 Task: Look for space in Cinque Terre from 13th august 2023 to 30th august 2023 for 2 adults, 1 child in price range Rs.20000 to Rs.28000. Place can be entire place or private room with 1  bedroom having 2 beds and 1 bathroom. Property type can be flat. Amenities needed are: wifi, pool, breakfast. Booking option can be shelf check-in. Required host language is English.
Action: Mouse moved to (439, 484)
Screenshot: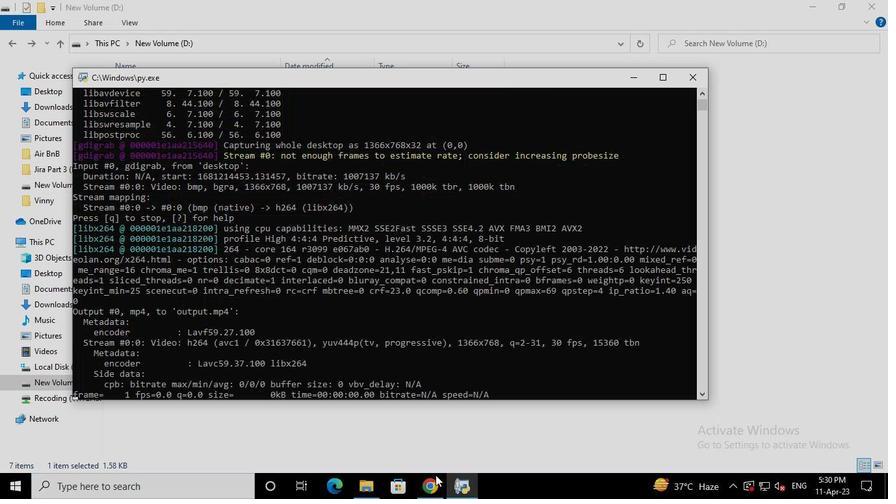 
Action: Mouse pressed left at (439, 484)
Screenshot: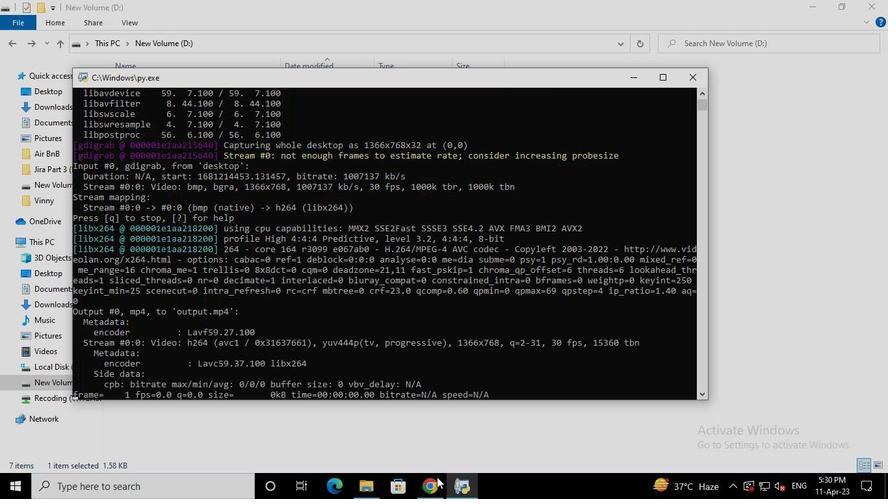 
Action: Mouse moved to (355, 119)
Screenshot: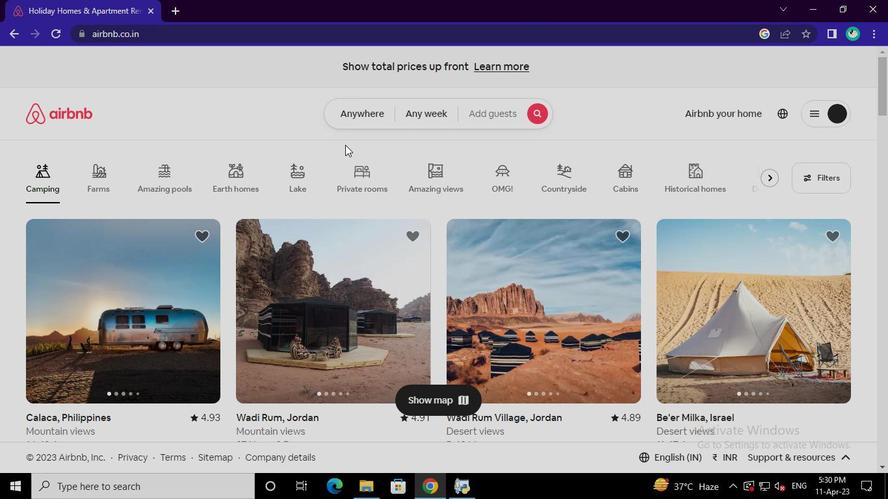 
Action: Mouse pressed left at (355, 119)
Screenshot: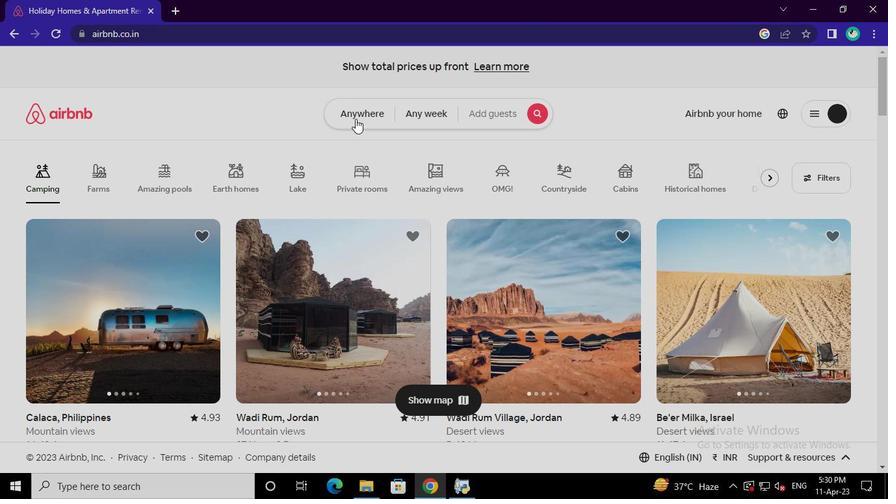 
Action: Mouse moved to (234, 165)
Screenshot: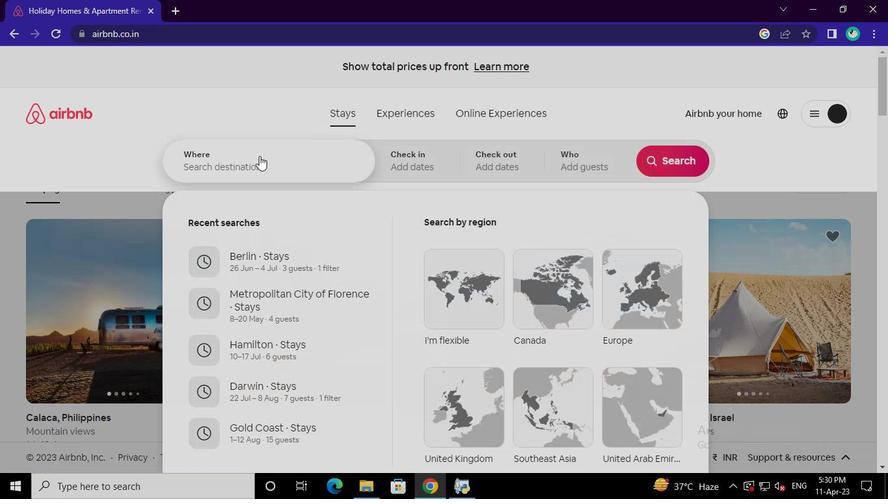 
Action: Mouse pressed left at (234, 165)
Screenshot: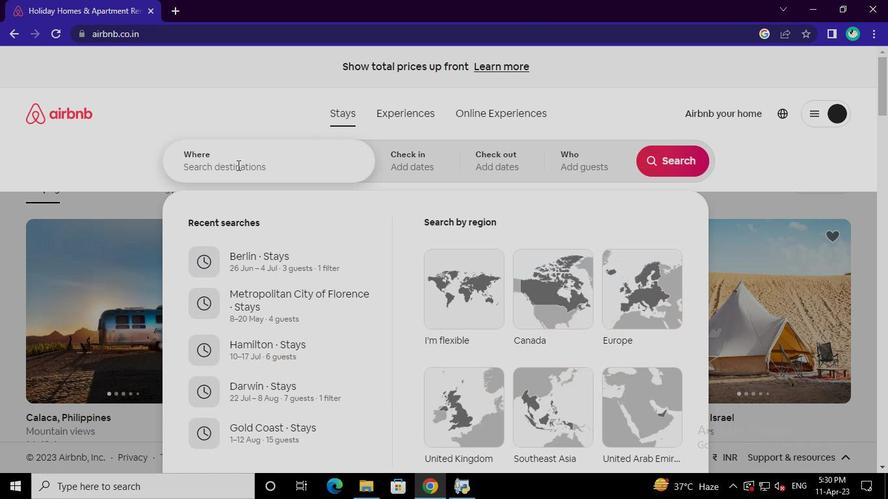 
Action: Keyboard c
Screenshot: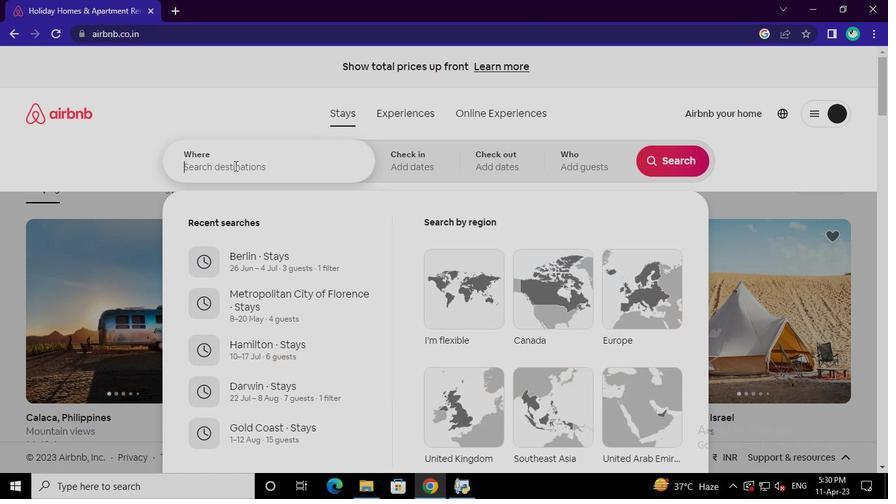 
Action: Keyboard i
Screenshot: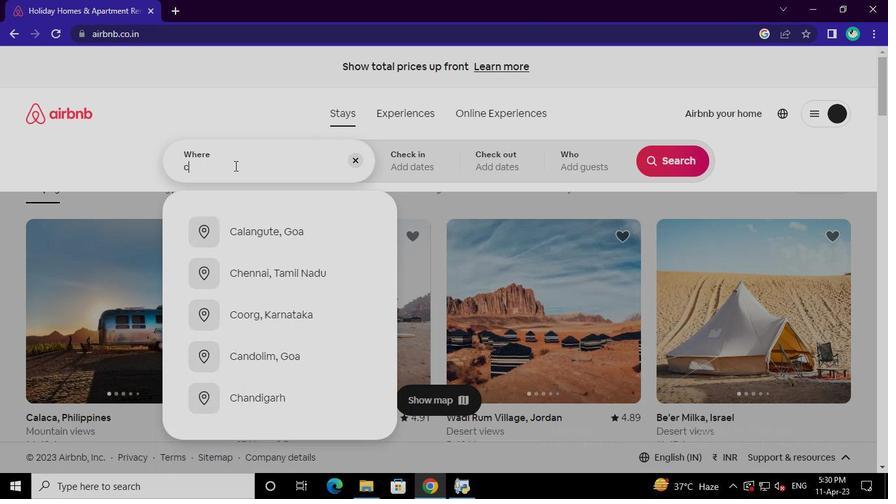 
Action: Keyboard n
Screenshot: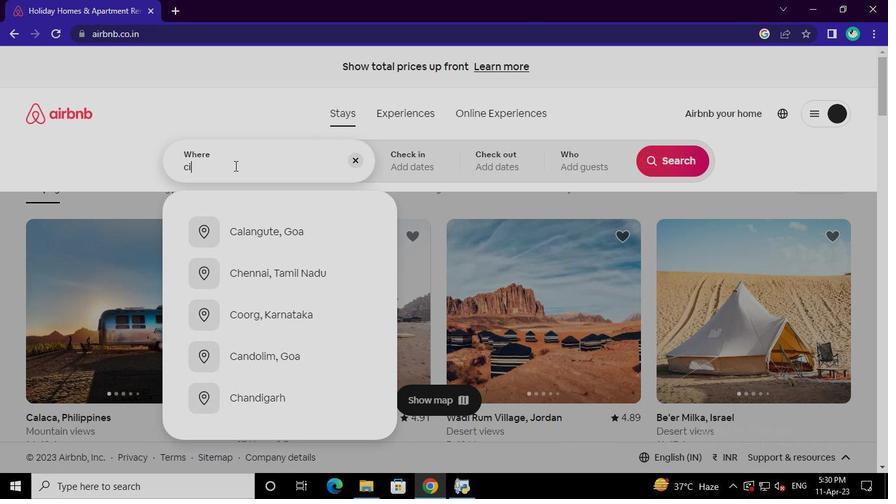 
Action: Keyboard q
Screenshot: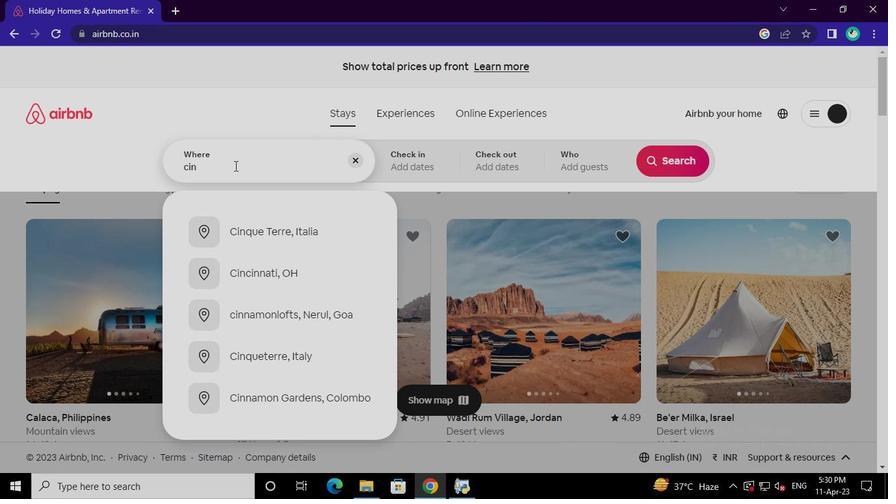 
Action: Keyboard u
Screenshot: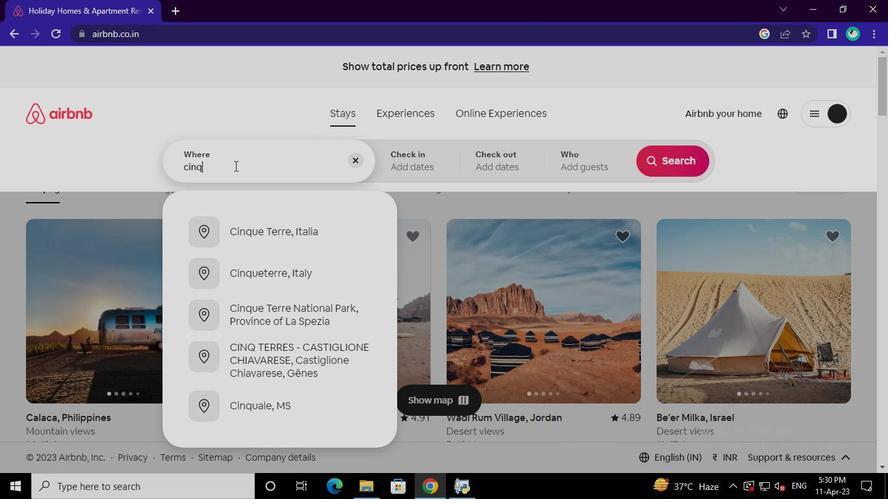 
Action: Keyboard e
Screenshot: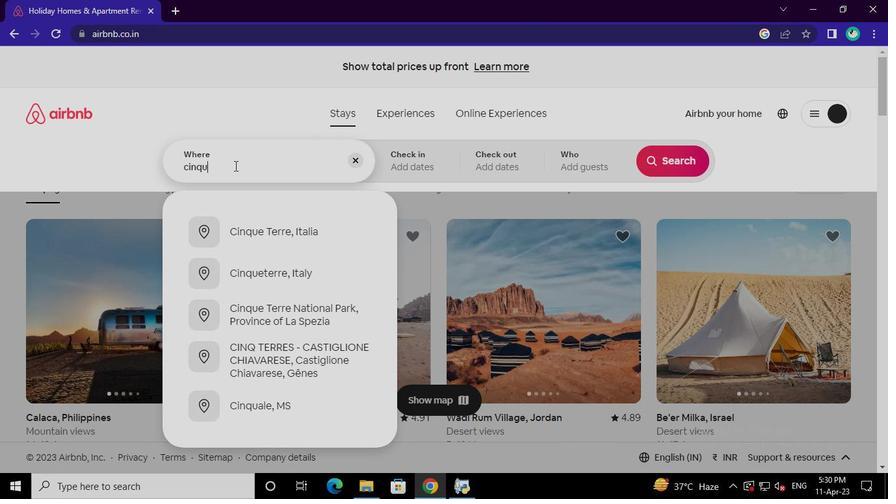 
Action: Mouse moved to (245, 226)
Screenshot: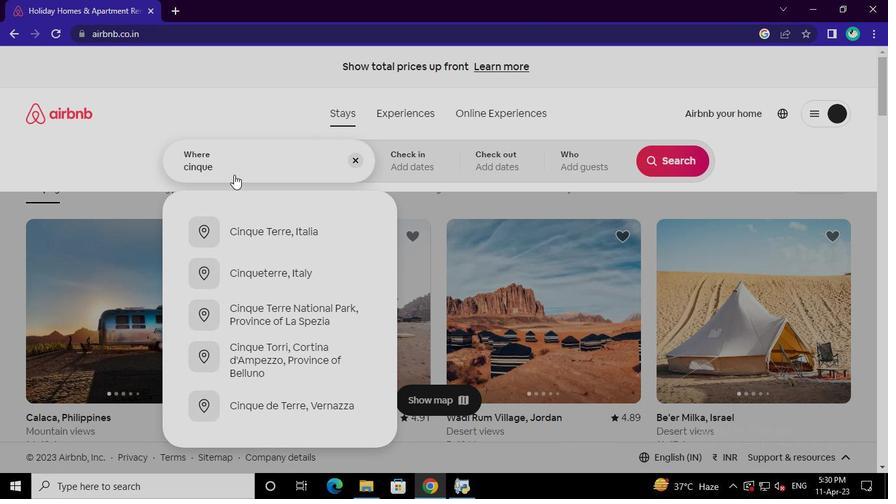 
Action: Mouse pressed left at (245, 226)
Screenshot: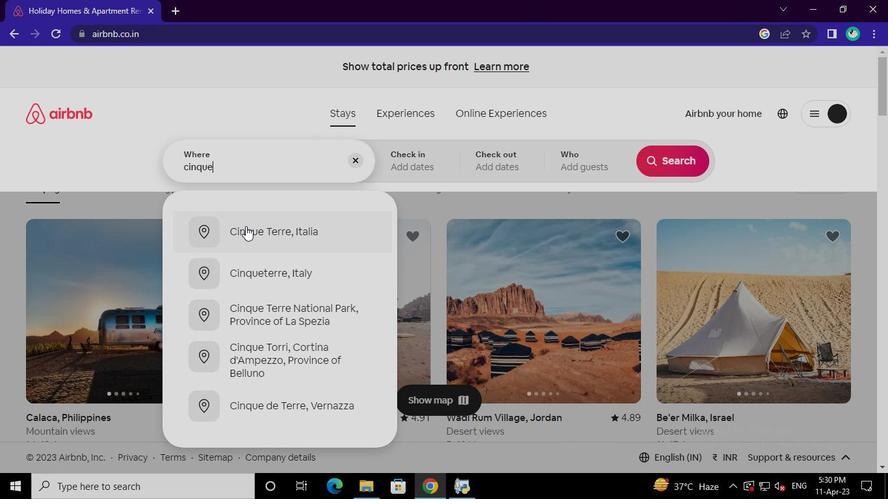 
Action: Mouse moved to (666, 266)
Screenshot: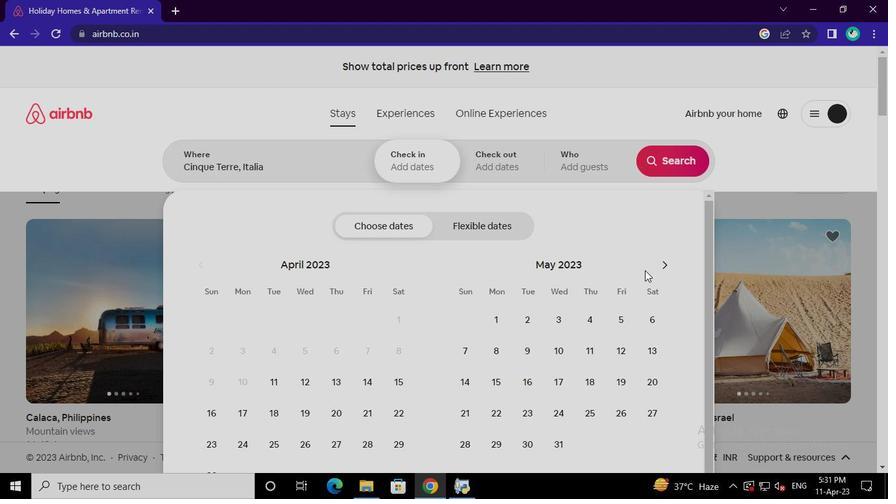 
Action: Mouse pressed left at (666, 266)
Screenshot: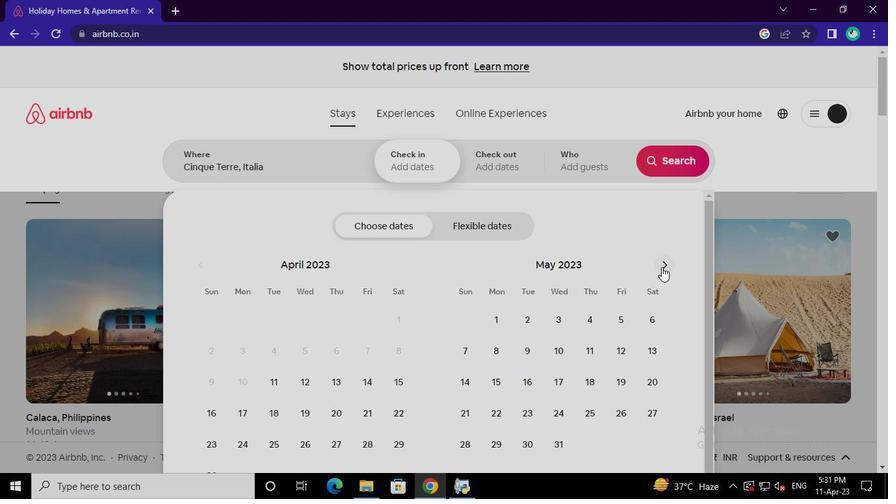 
Action: Mouse pressed left at (666, 266)
Screenshot: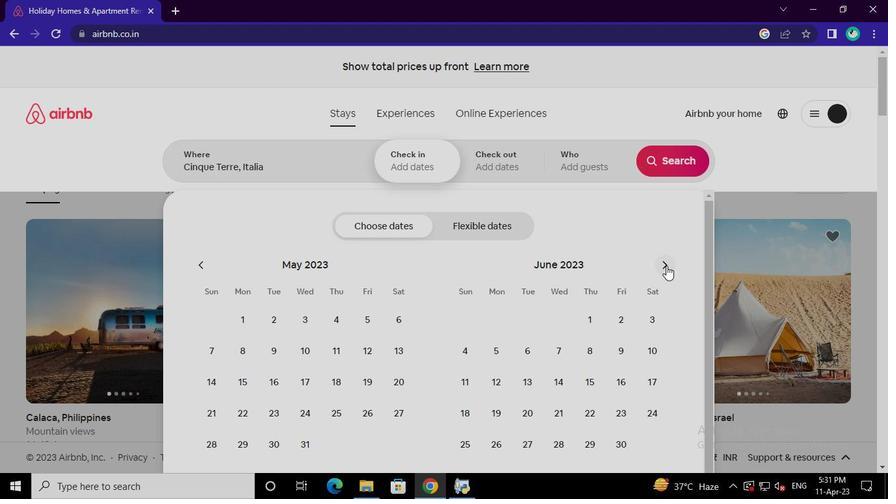 
Action: Mouse pressed left at (666, 266)
Screenshot: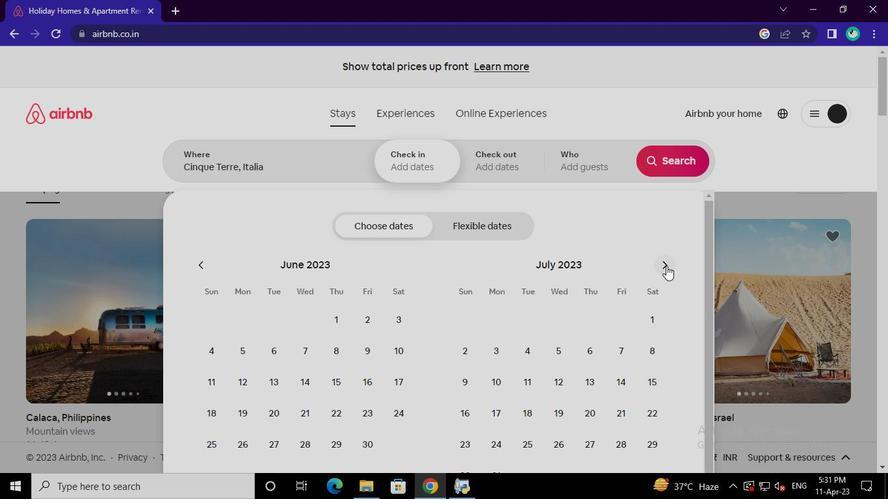 
Action: Mouse moved to (473, 381)
Screenshot: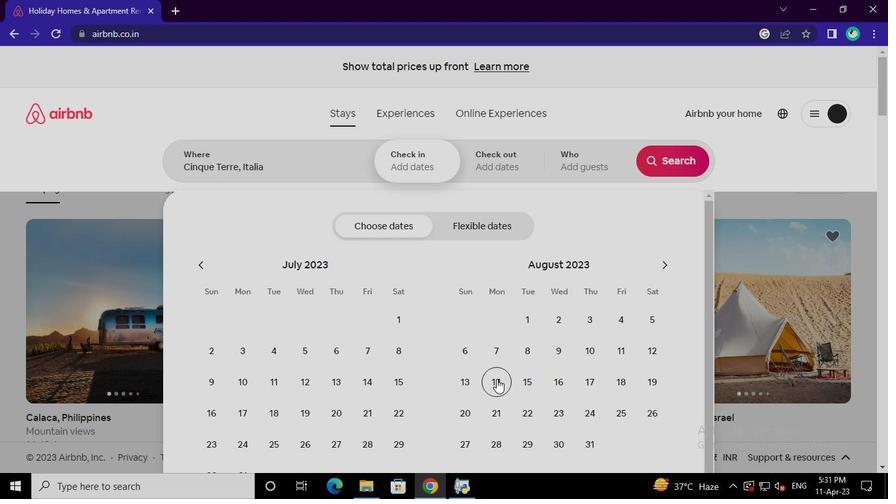 
Action: Mouse pressed left at (473, 381)
Screenshot: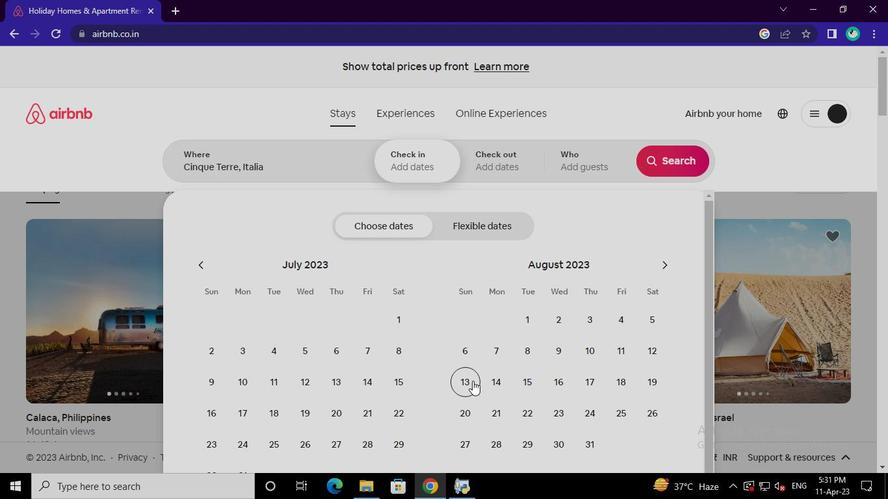 
Action: Mouse moved to (558, 443)
Screenshot: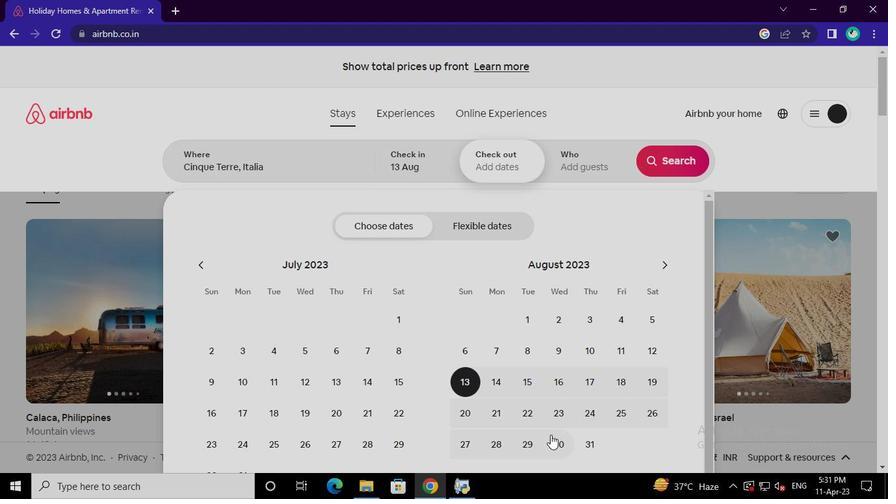 
Action: Mouse pressed left at (558, 443)
Screenshot: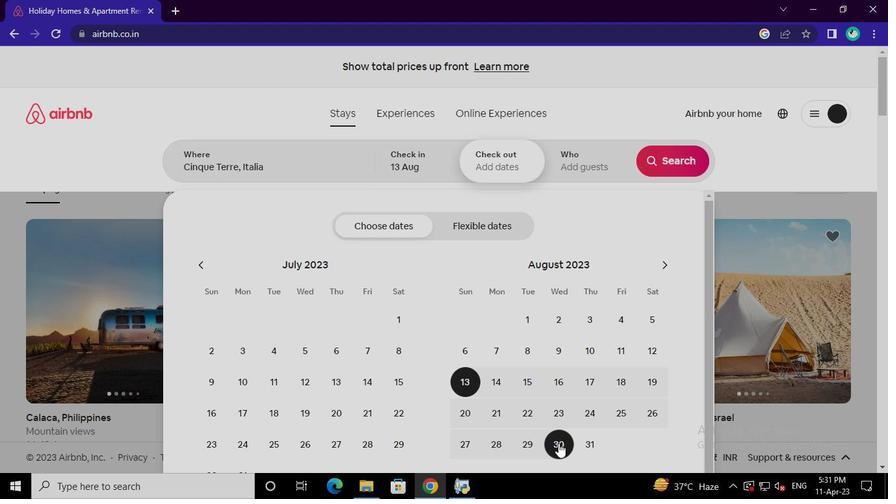 
Action: Mouse moved to (599, 171)
Screenshot: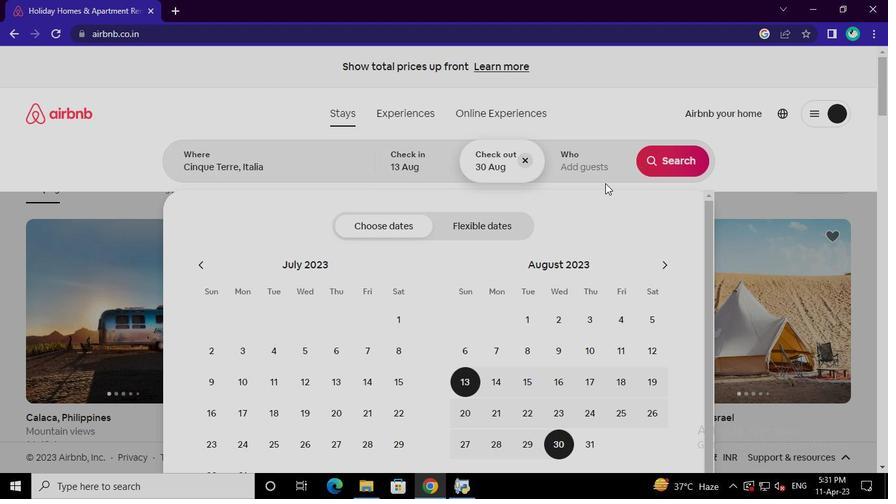 
Action: Mouse pressed left at (599, 171)
Screenshot: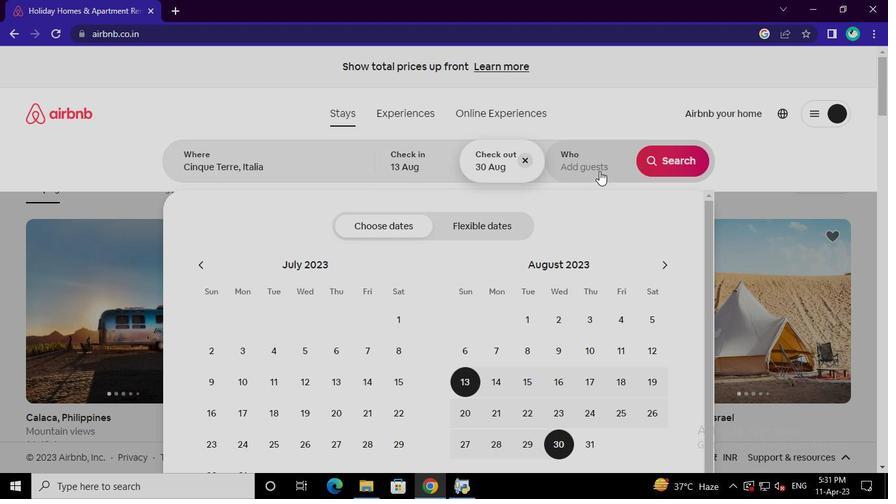
Action: Mouse moved to (677, 227)
Screenshot: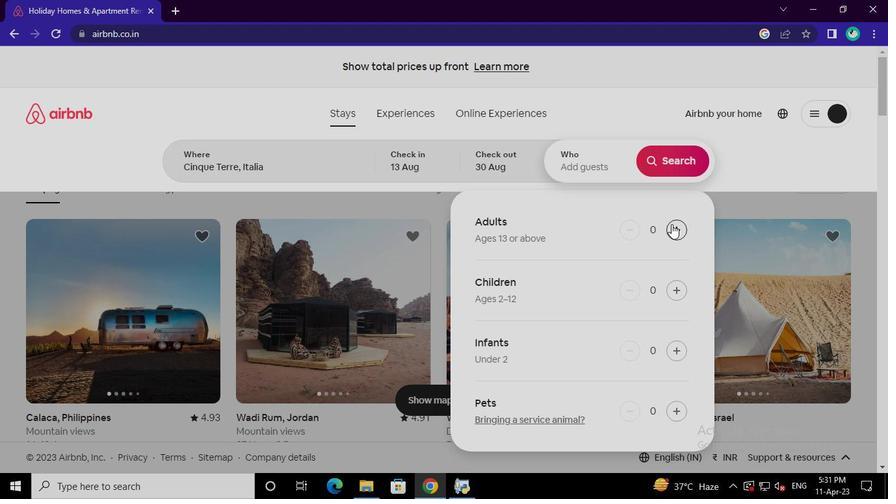 
Action: Mouse pressed left at (677, 227)
Screenshot: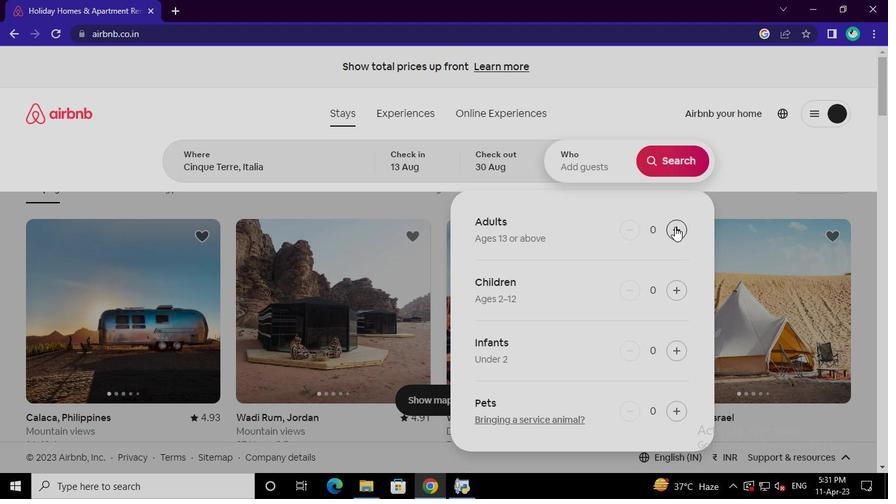 
Action: Mouse pressed left at (677, 227)
Screenshot: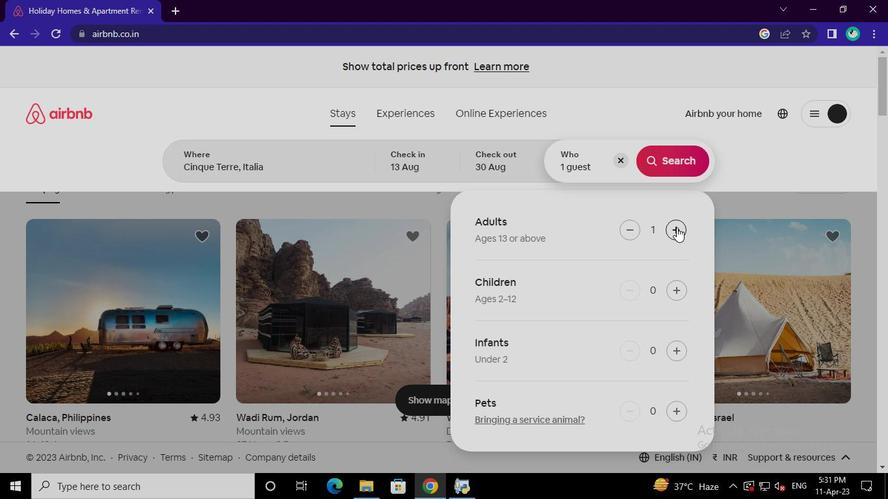 
Action: Mouse moved to (674, 292)
Screenshot: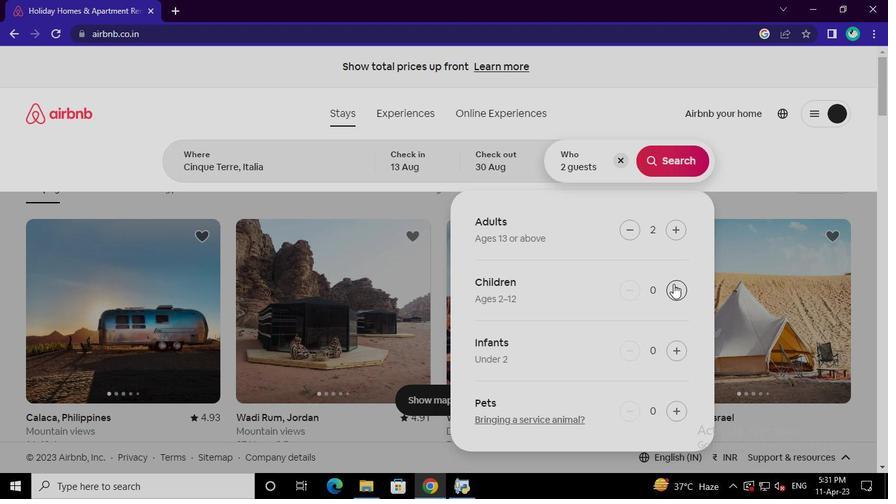 
Action: Mouse pressed left at (674, 292)
Screenshot: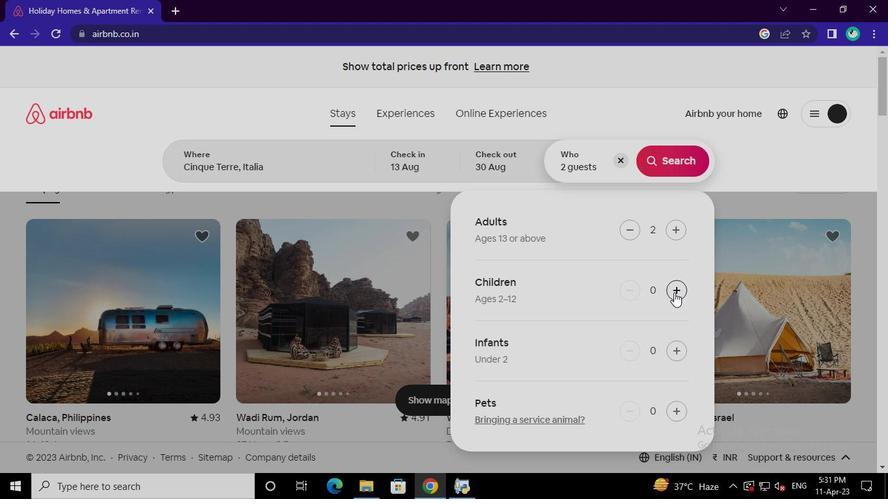 
Action: Mouse moved to (676, 166)
Screenshot: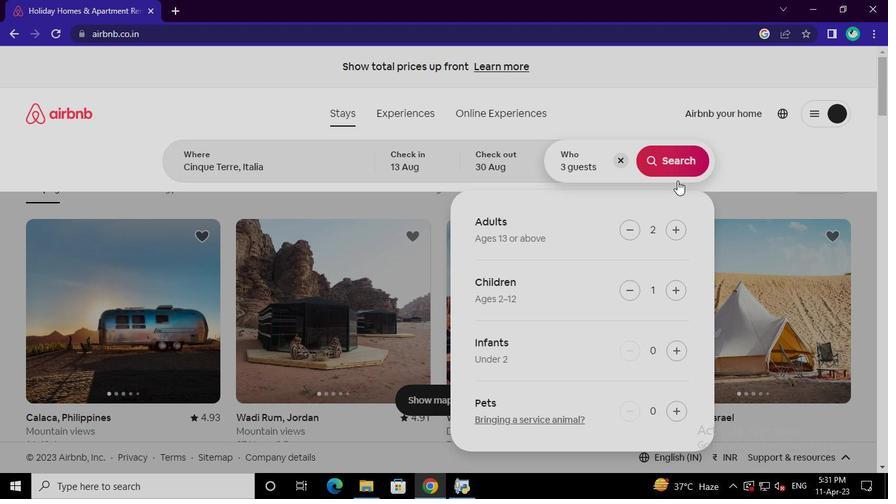 
Action: Mouse pressed left at (676, 166)
Screenshot: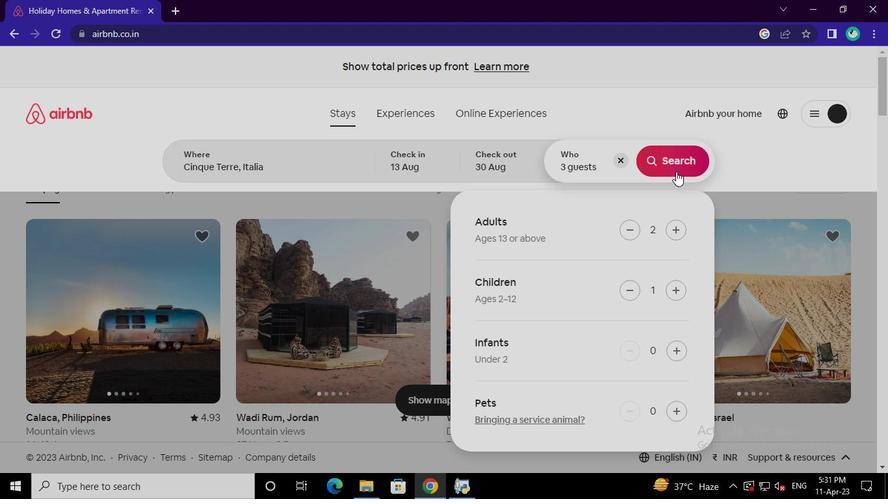 
Action: Mouse moved to (817, 128)
Screenshot: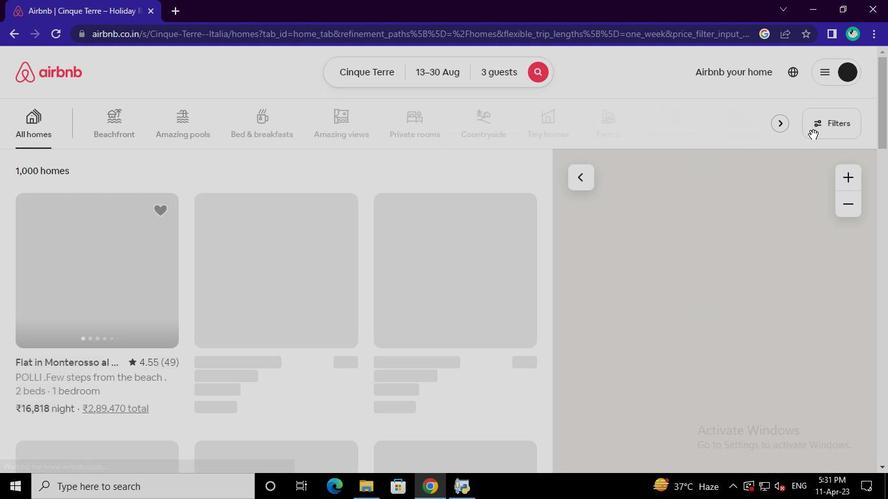 
Action: Mouse pressed left at (817, 128)
Screenshot: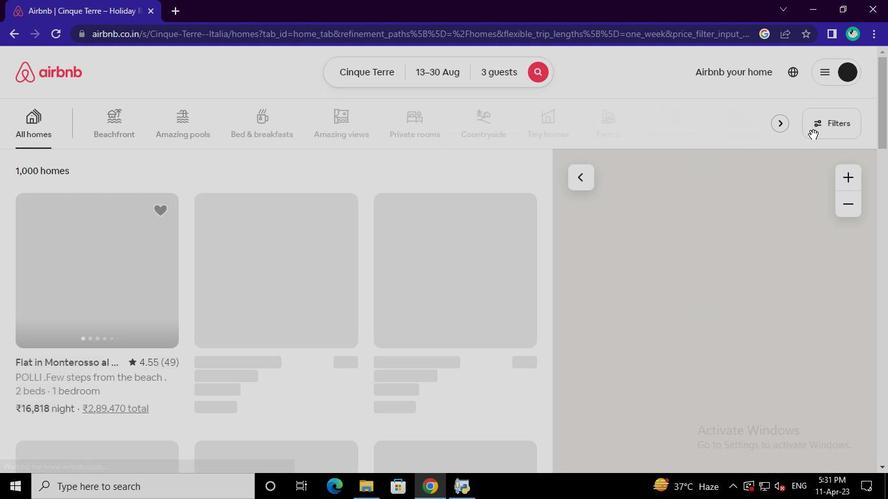 
Action: Mouse moved to (304, 288)
Screenshot: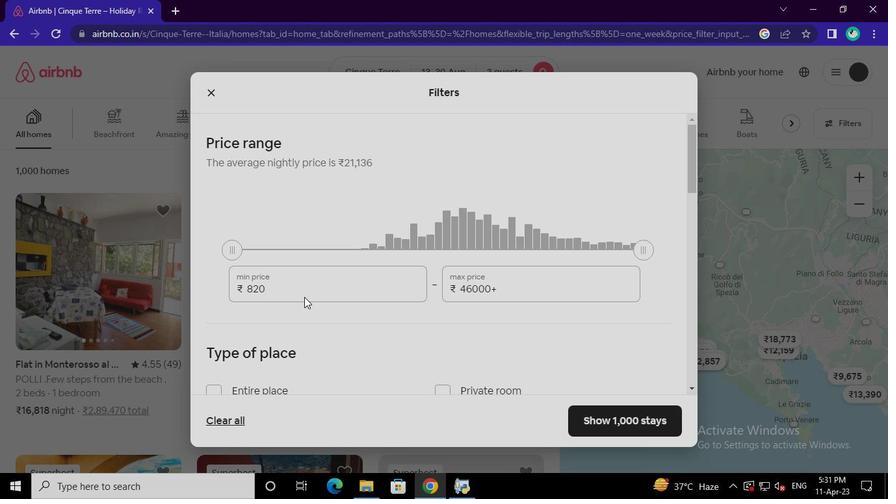 
Action: Mouse pressed left at (304, 288)
Screenshot: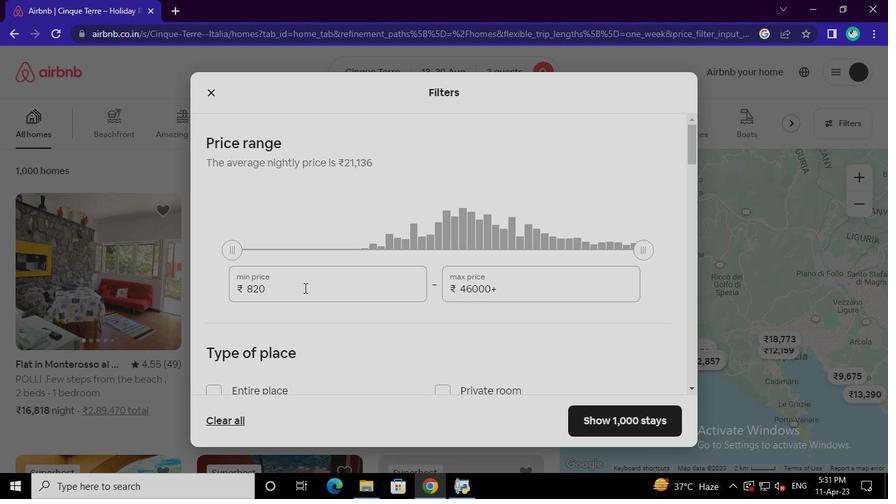 
Action: Keyboard Key.backspace
Screenshot: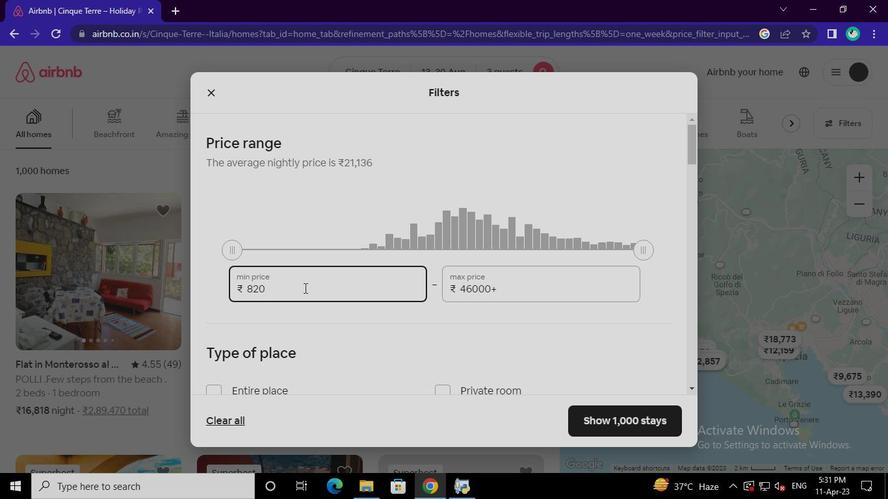 
Action: Keyboard Key.backspace
Screenshot: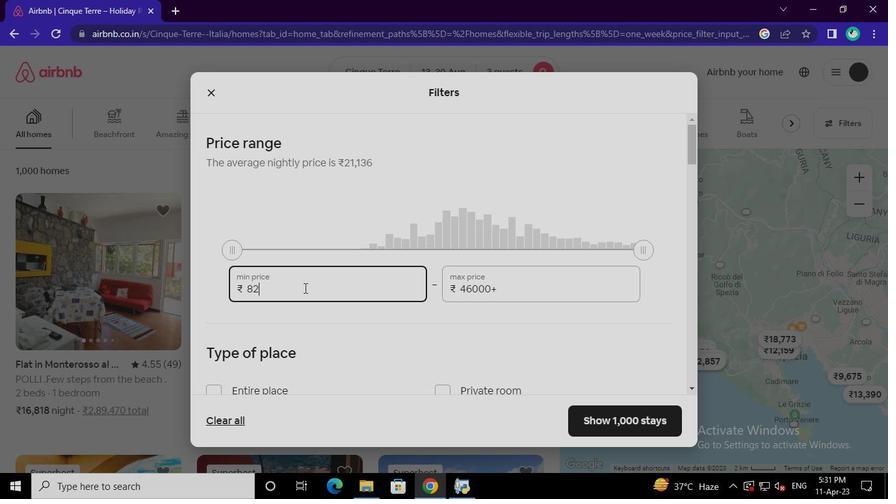 
Action: Keyboard Key.backspace
Screenshot: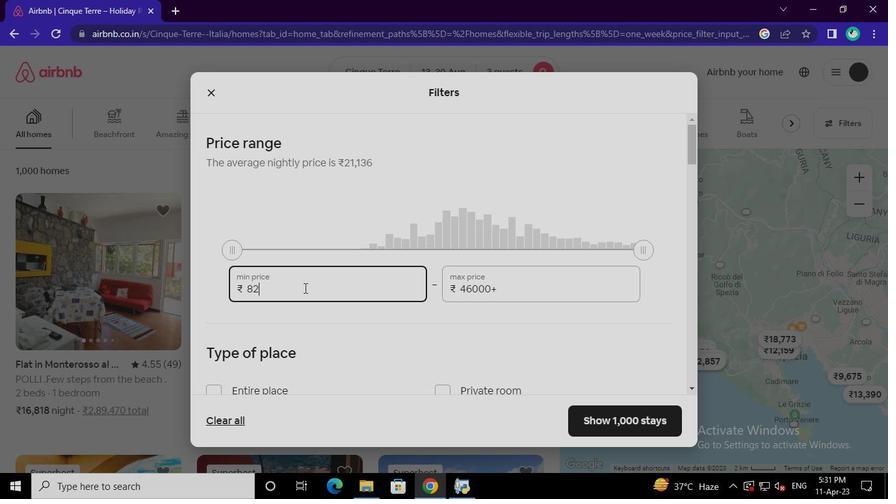 
Action: Keyboard Key.backspace
Screenshot: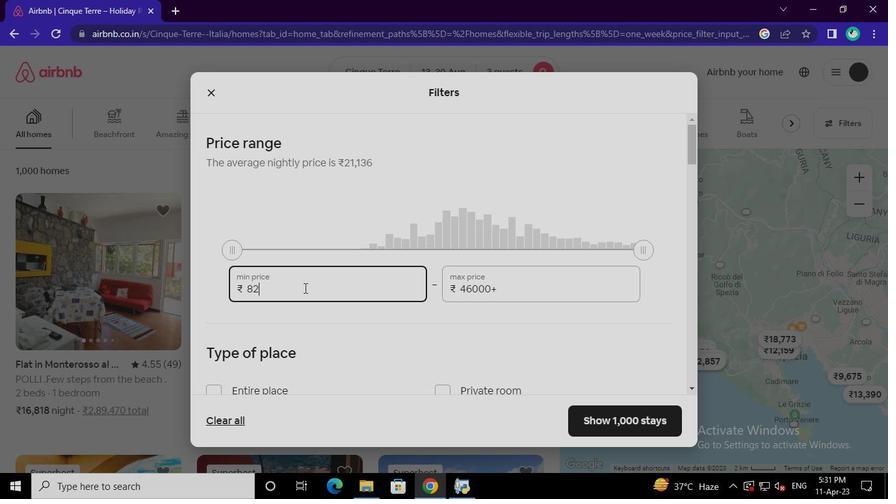 
Action: Keyboard Key.backspace
Screenshot: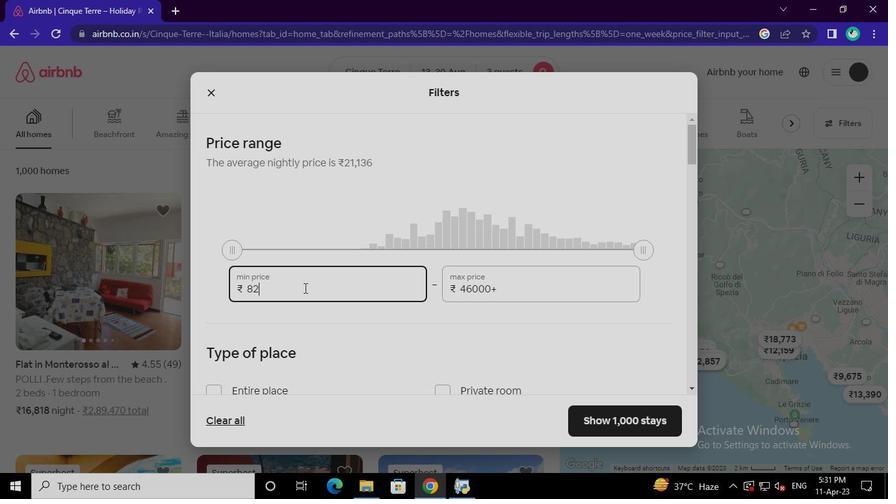 
Action: Keyboard Key.backspace
Screenshot: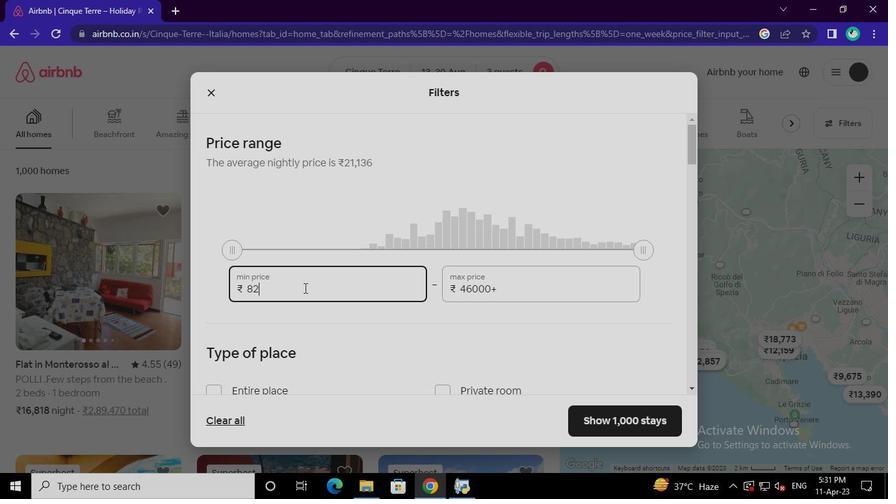 
Action: Keyboard Key.backspace
Screenshot: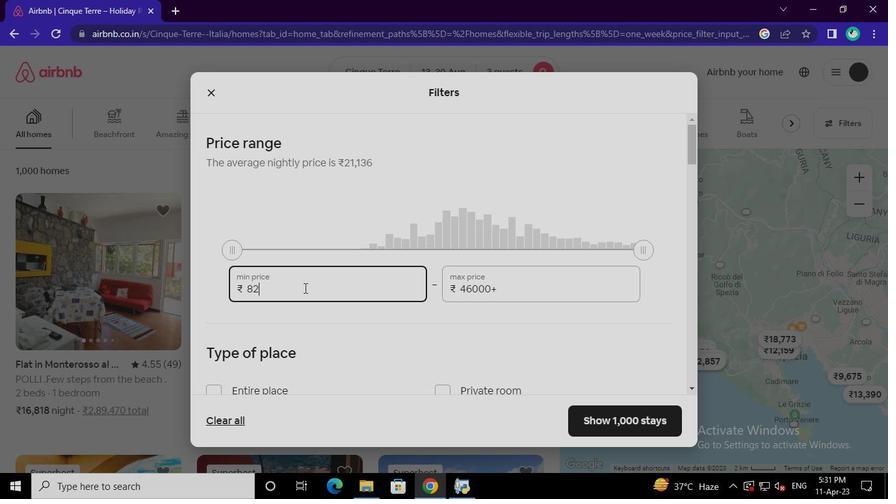
Action: Keyboard Key.backspace
Screenshot: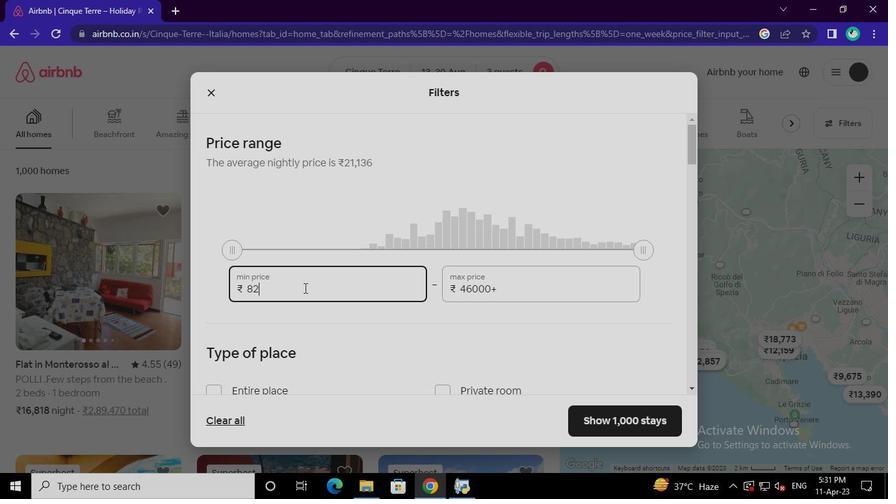 
Action: Keyboard Key.backspace
Screenshot: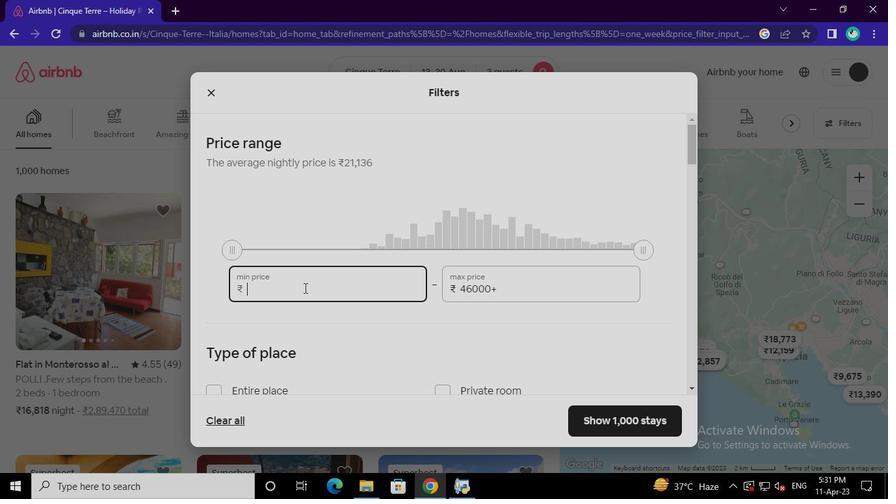 
Action: Keyboard Key.backspace
Screenshot: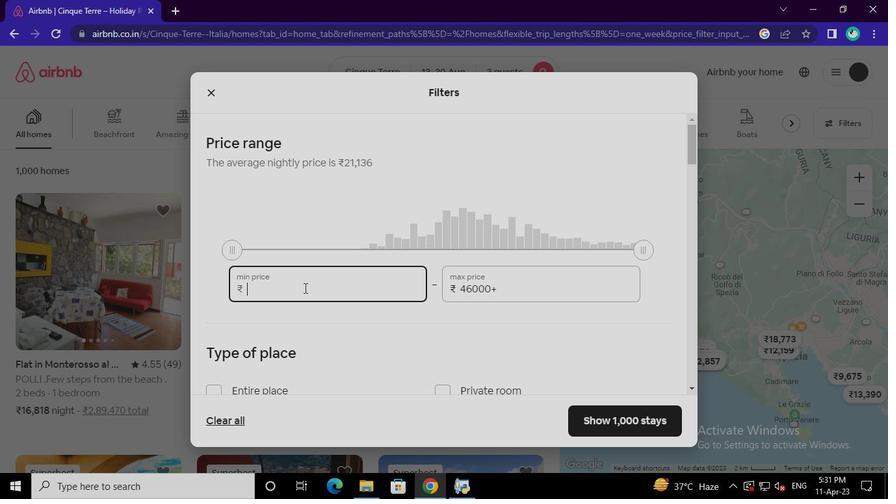 
Action: Keyboard Key.backspace
Screenshot: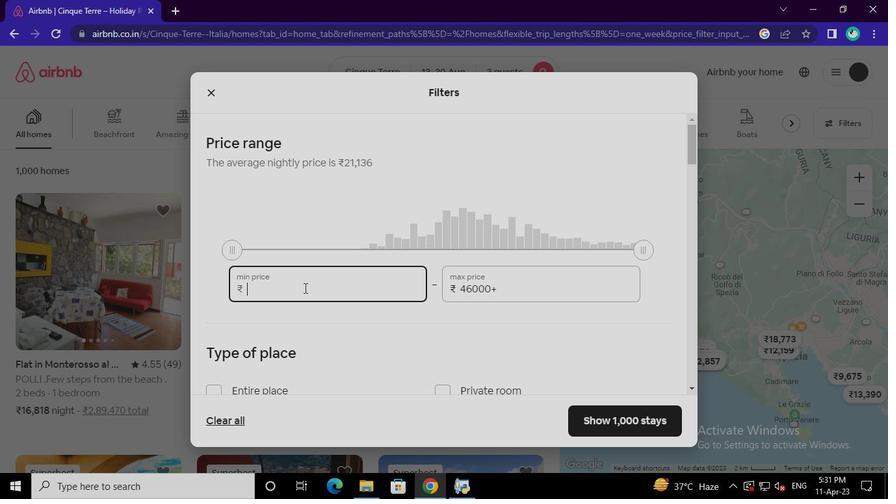 
Action: Keyboard Key.backspace
Screenshot: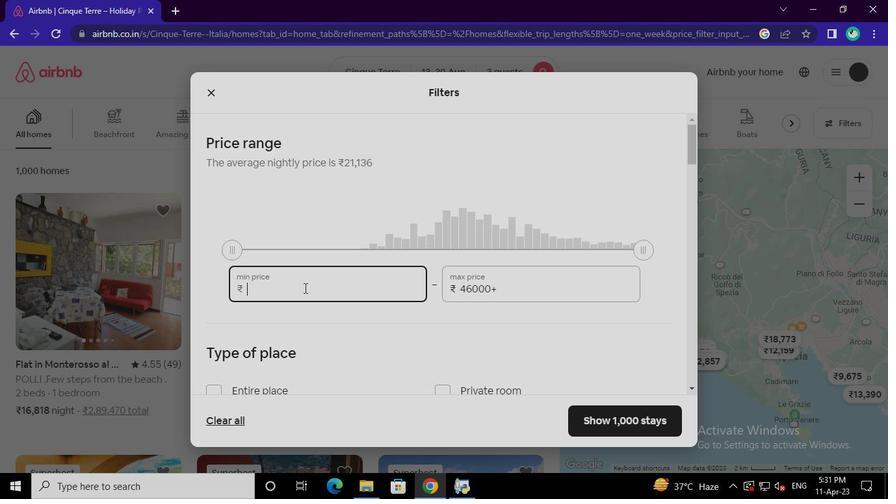 
Action: Keyboard Key.backspace
Screenshot: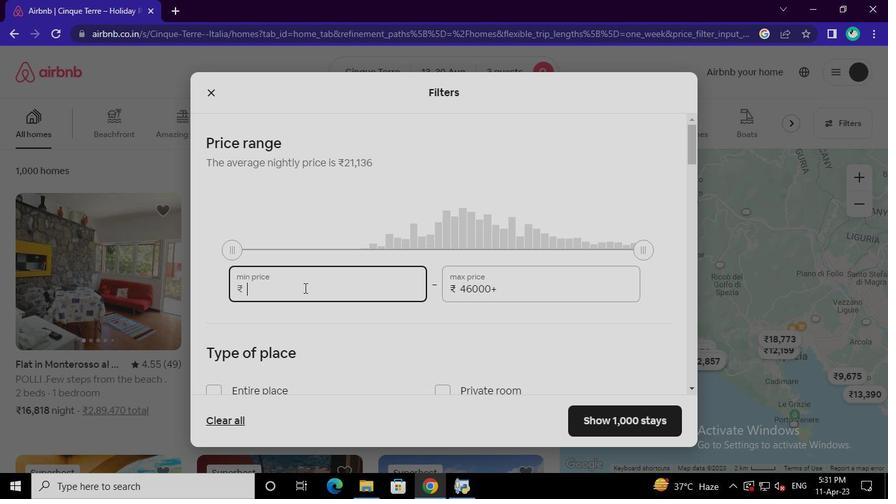 
Action: Keyboard <98>
Screenshot: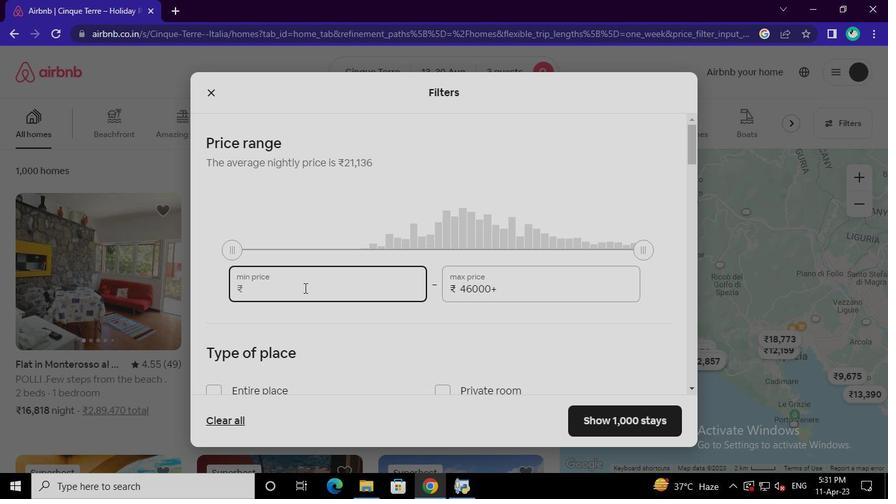 
Action: Keyboard <96>
Screenshot: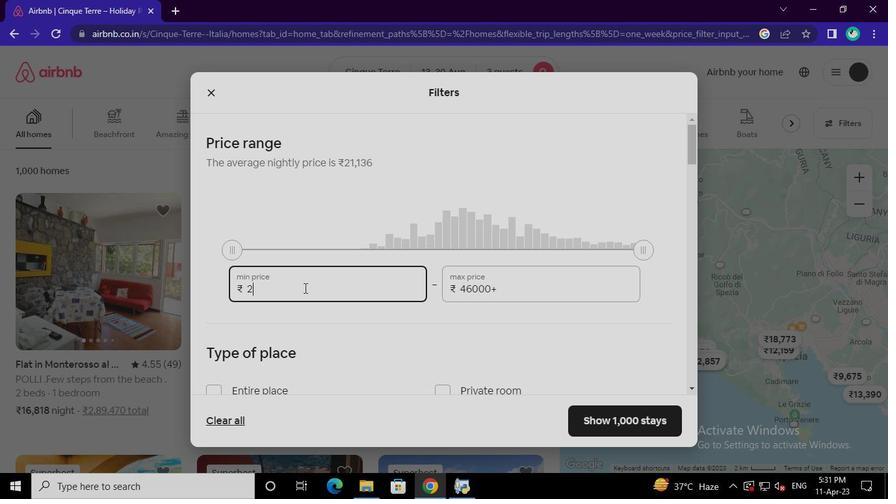 
Action: Keyboard <96>
Screenshot: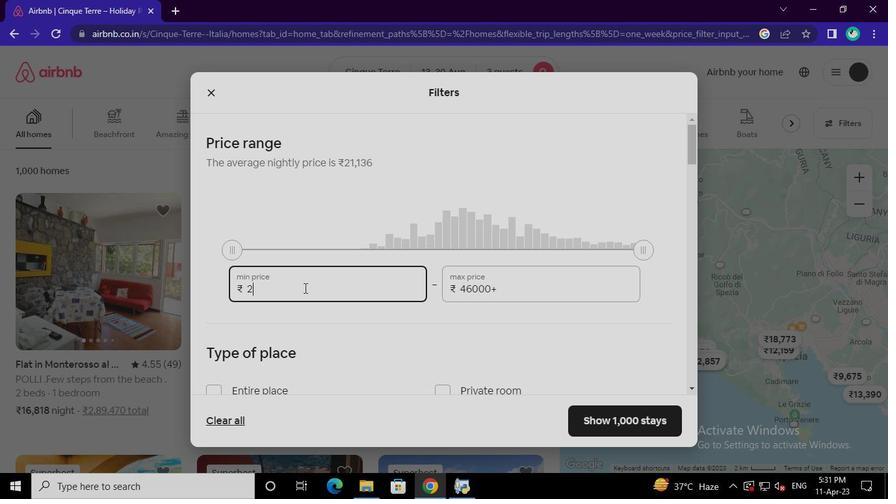 
Action: Keyboard <96>
Screenshot: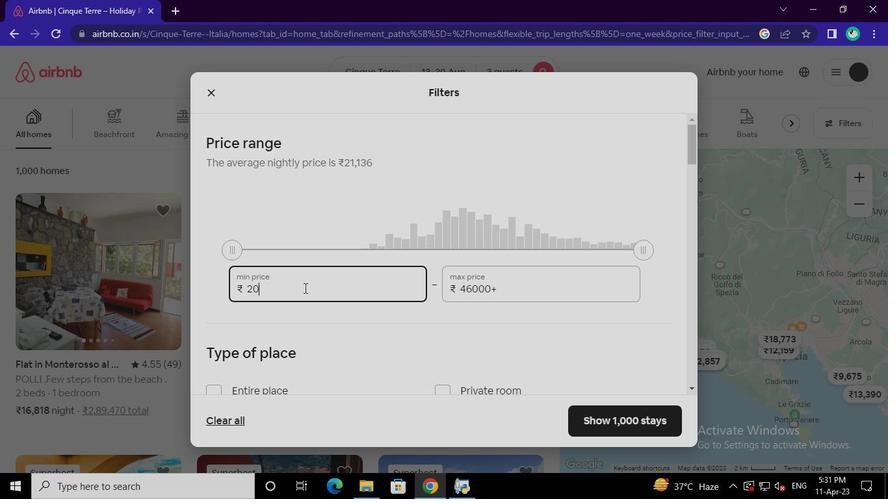 
Action: Keyboard <96>
Screenshot: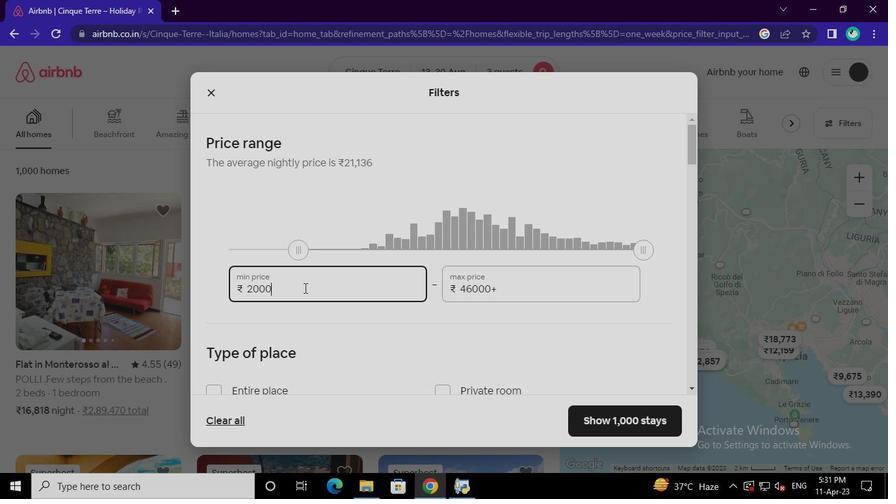 
Action: Mouse moved to (496, 292)
Screenshot: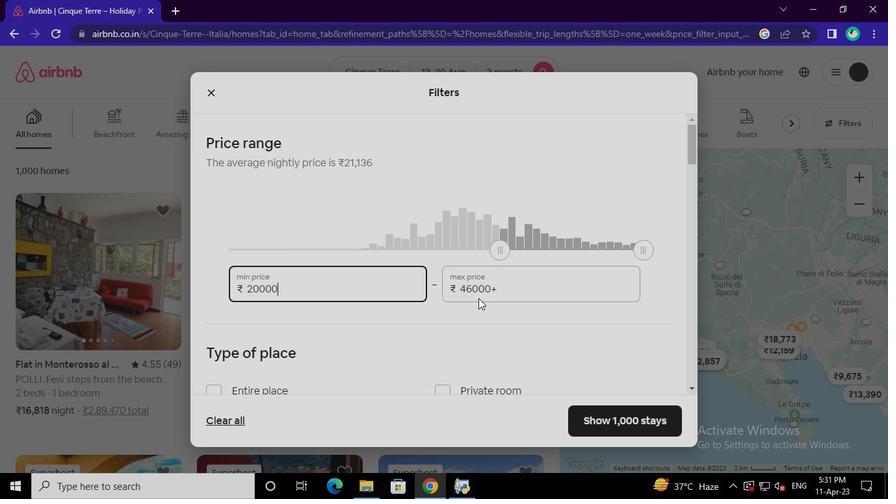 
Action: Mouse pressed left at (496, 292)
Screenshot: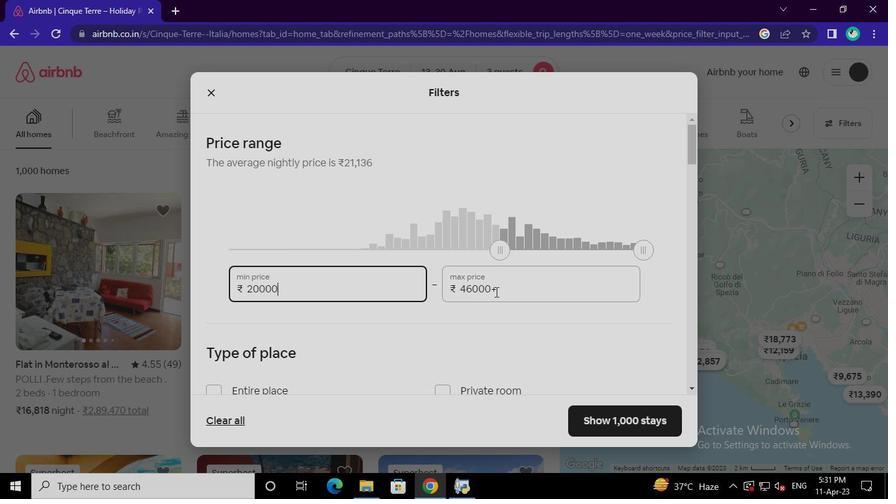 
Action: Keyboard Key.backspace
Screenshot: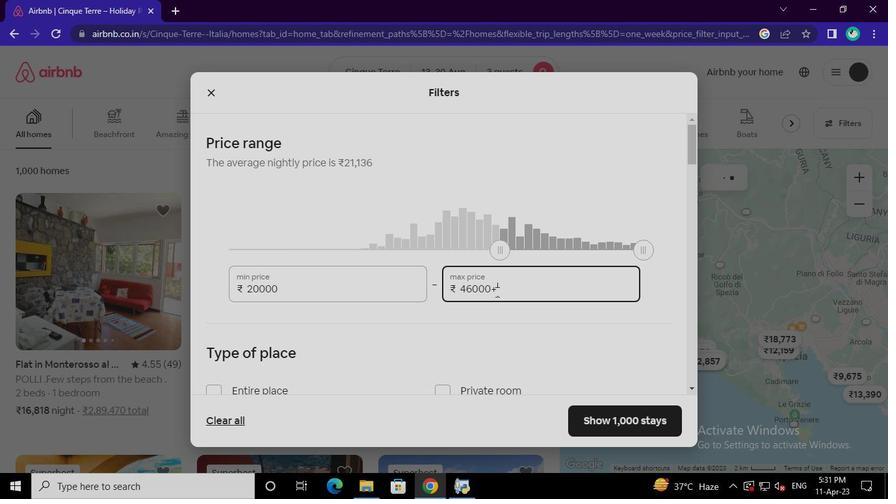 
Action: Keyboard Key.backspace
Screenshot: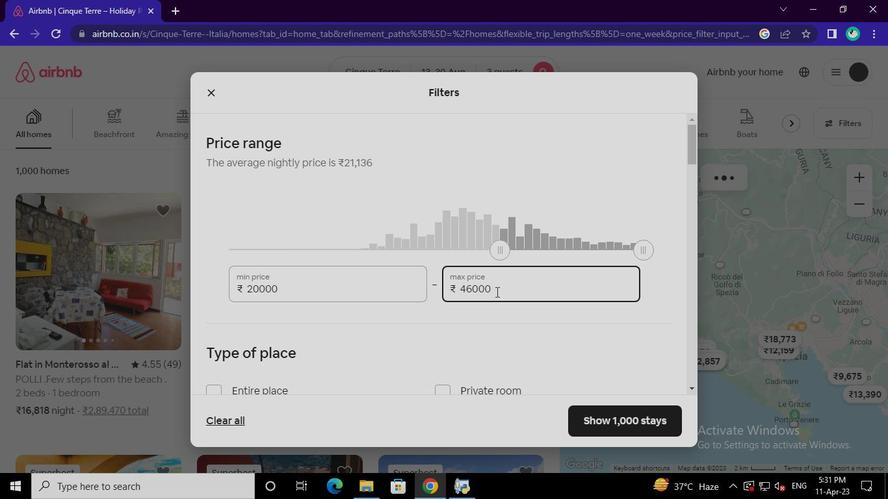 
Action: Keyboard Key.backspace
Screenshot: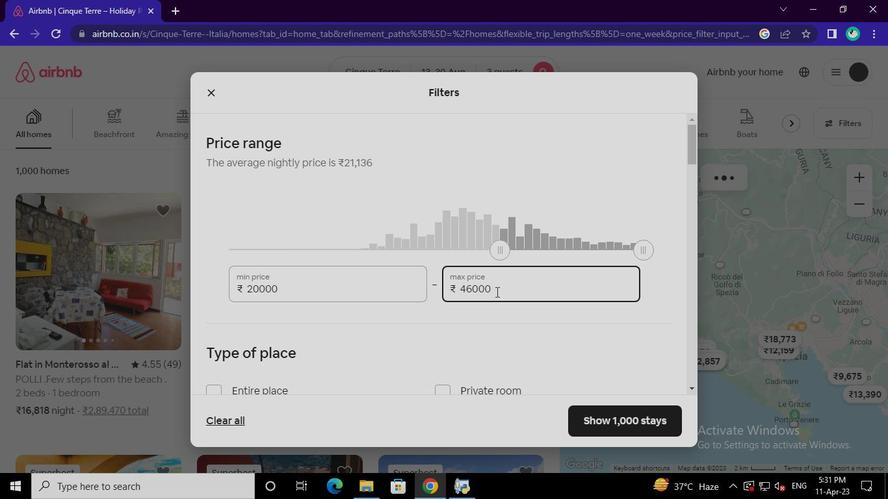 
Action: Keyboard Key.backspace
Screenshot: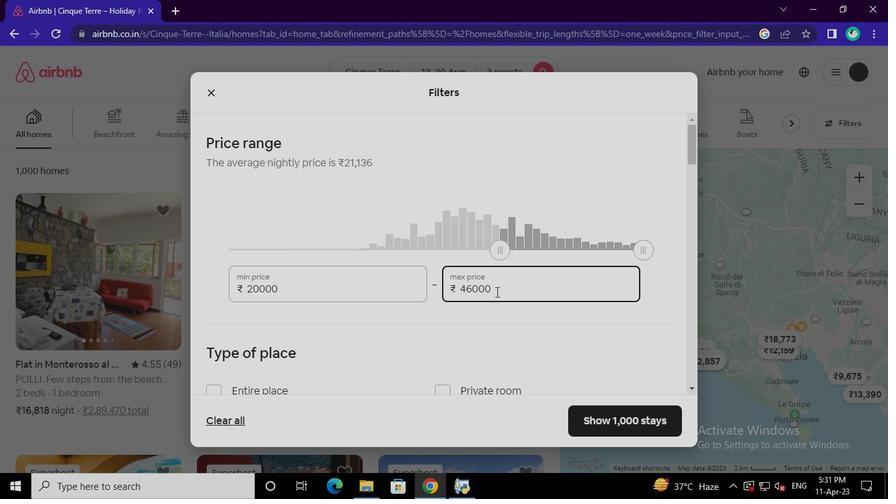 
Action: Keyboard Key.backspace
Screenshot: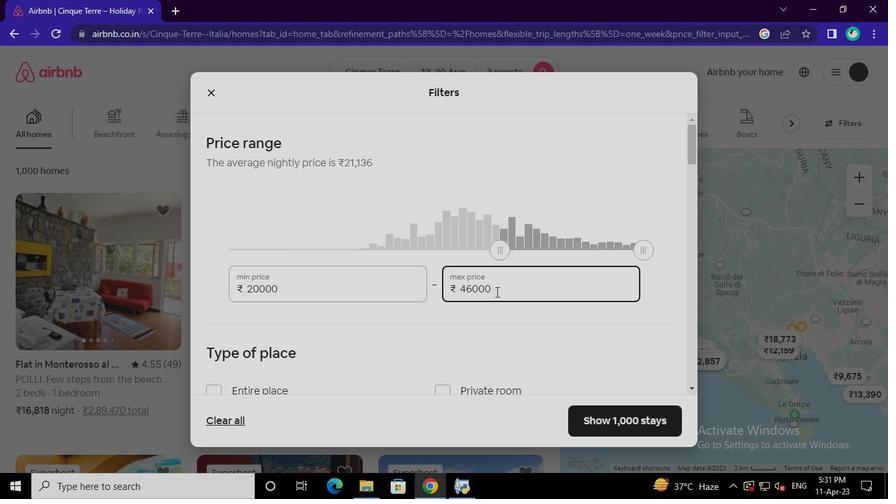 
Action: Keyboard Key.backspace
Screenshot: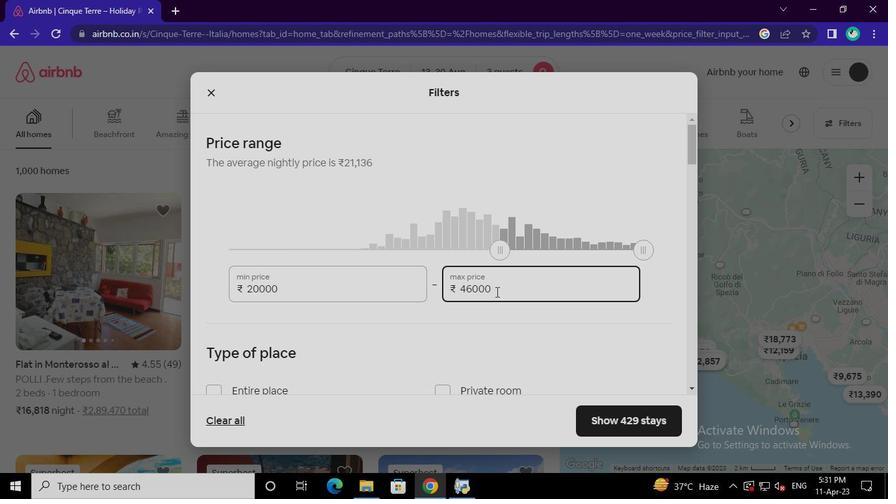 
Action: Keyboard Key.backspace
Screenshot: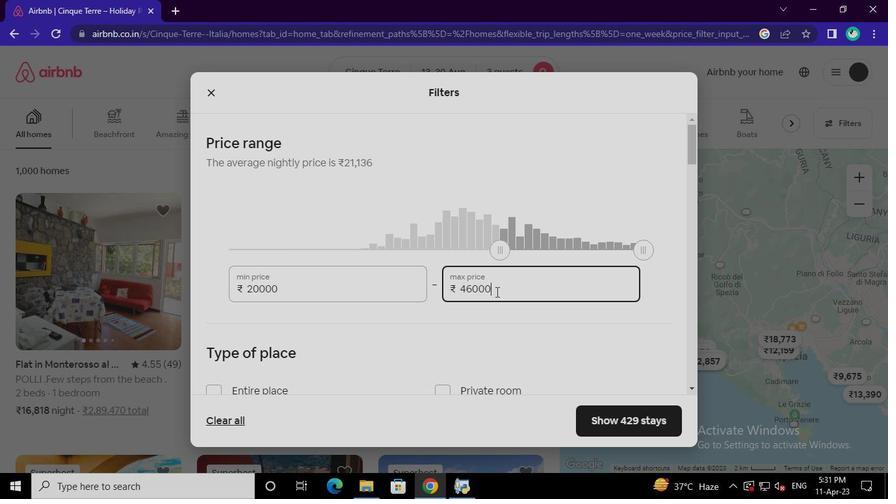 
Action: Keyboard Key.backspace
Screenshot: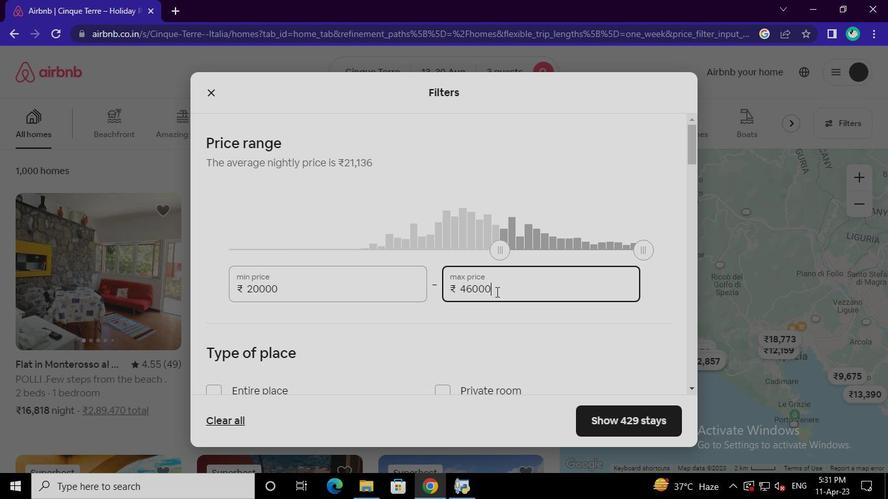 
Action: Keyboard Key.backspace
Screenshot: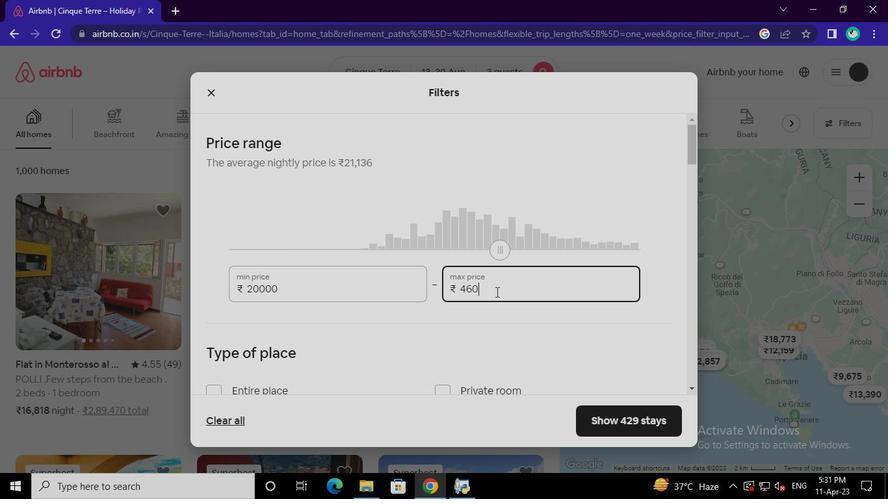 
Action: Keyboard Key.backspace
Screenshot: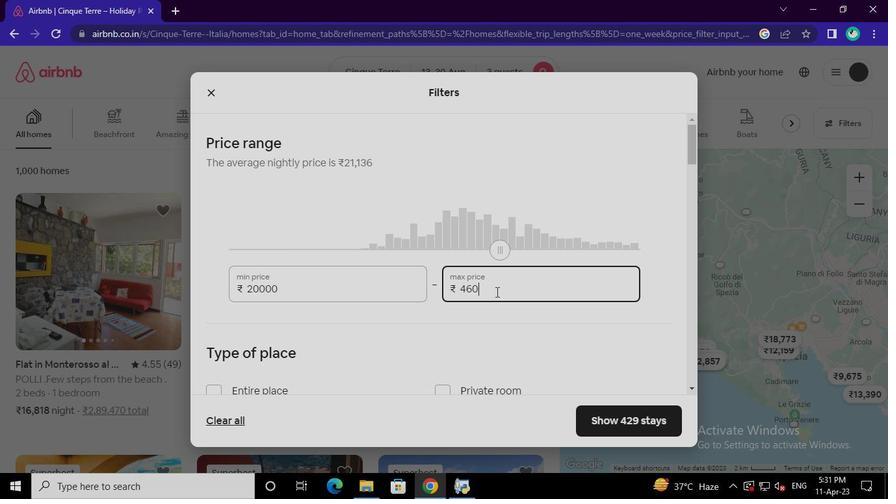 
Action: Keyboard Key.backspace
Screenshot: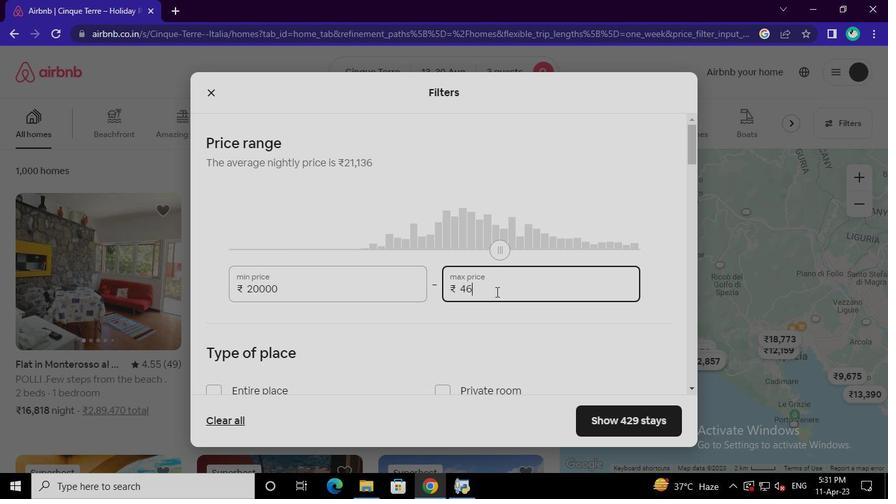 
Action: Keyboard Key.backspace
Screenshot: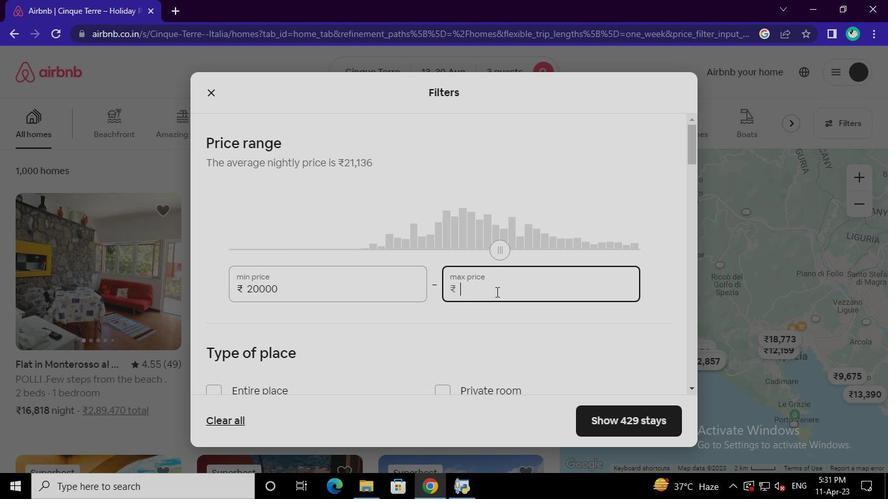 
Action: Keyboard <98>
Screenshot: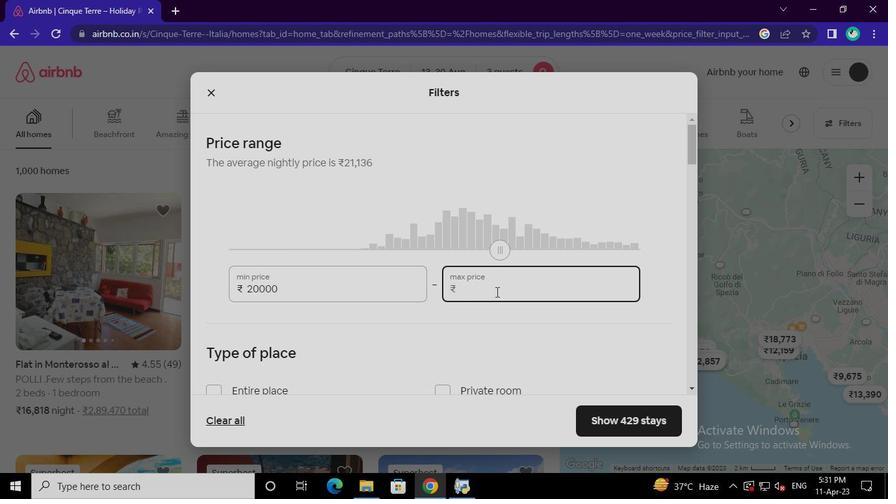 
Action: Keyboard <104>
Screenshot: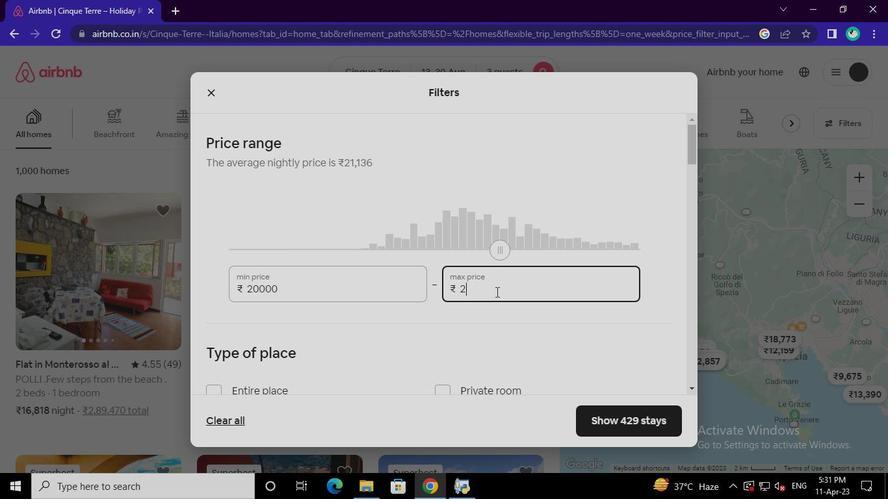 
Action: Keyboard <96>
Screenshot: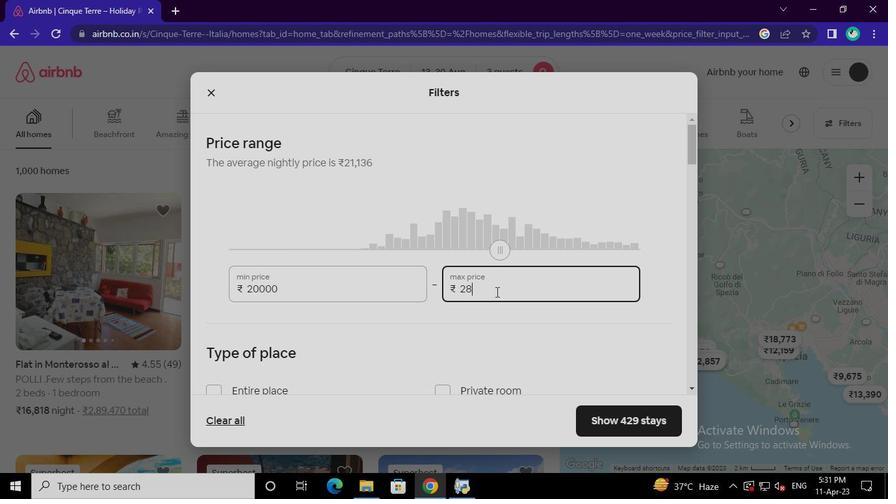 
Action: Keyboard <96>
Screenshot: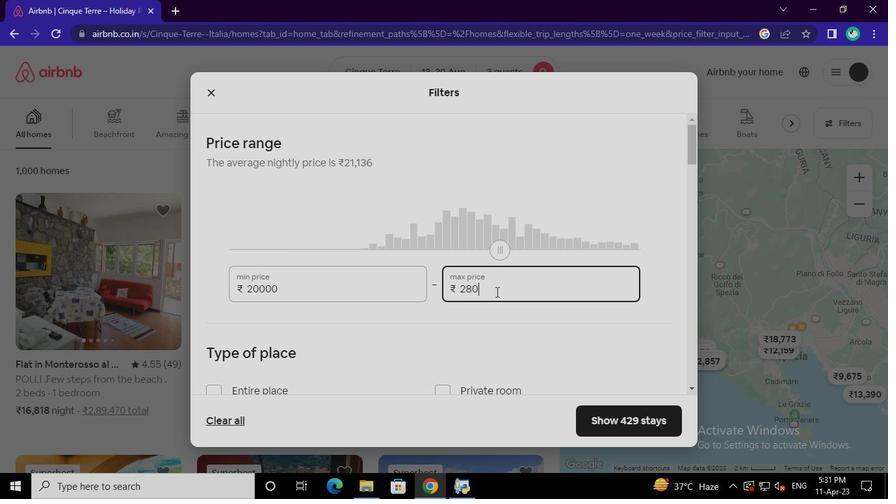 
Action: Keyboard <96>
Screenshot: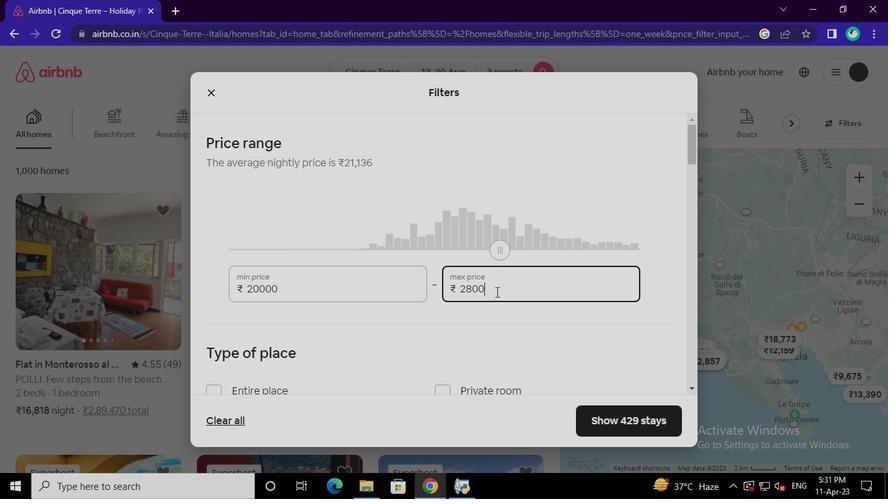 
Action: Keyboard <96>
Screenshot: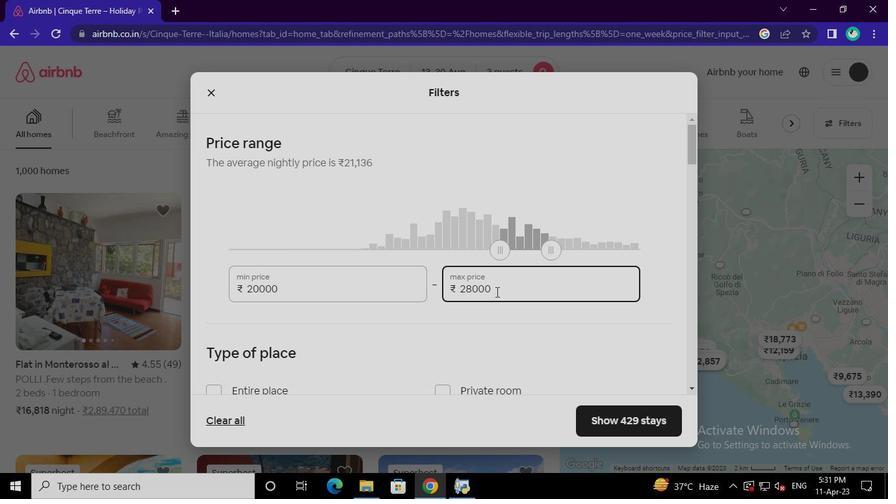 
Action: Keyboard Key.backspace
Screenshot: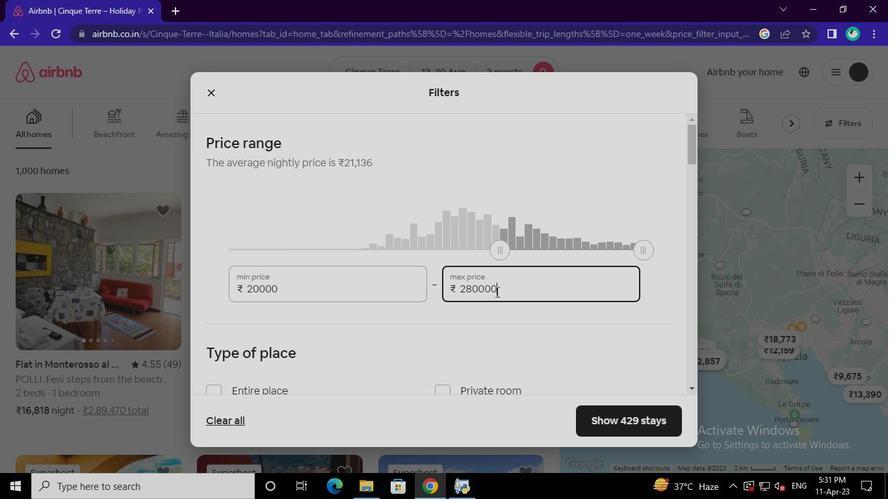 
Action: Mouse moved to (267, 268)
Screenshot: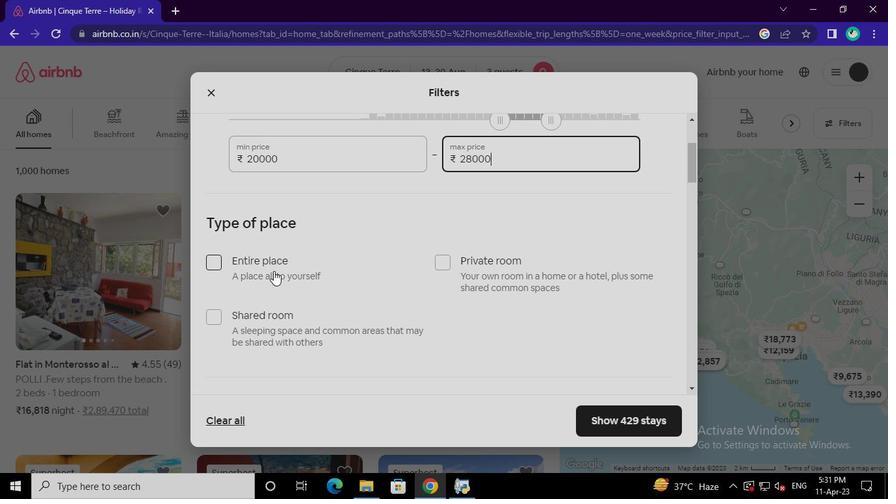 
Action: Mouse pressed left at (267, 268)
Screenshot: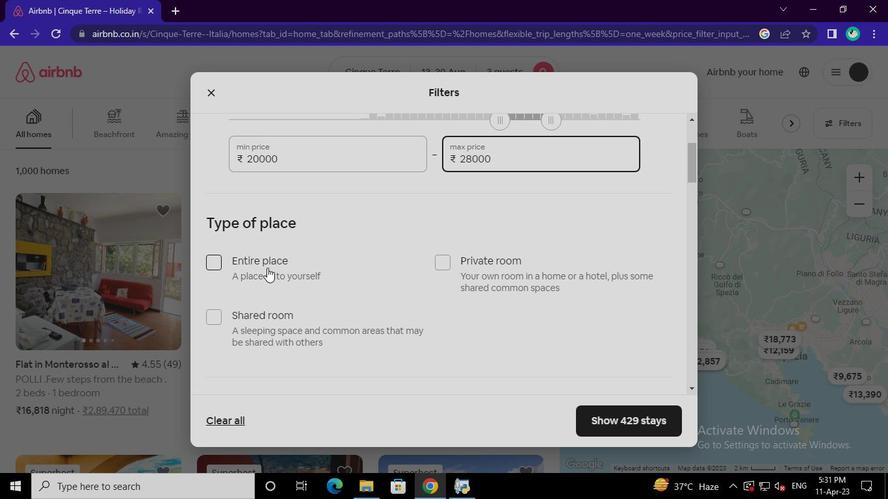 
Action: Mouse moved to (459, 264)
Screenshot: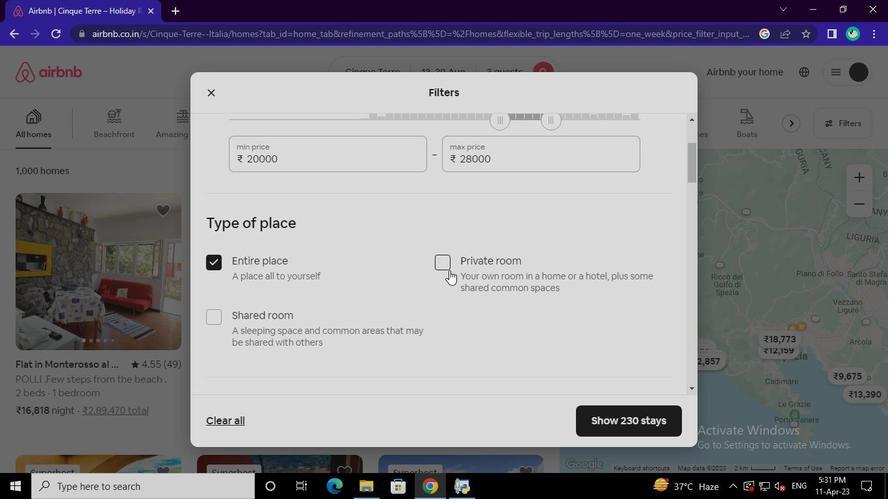 
Action: Mouse pressed left at (459, 264)
Screenshot: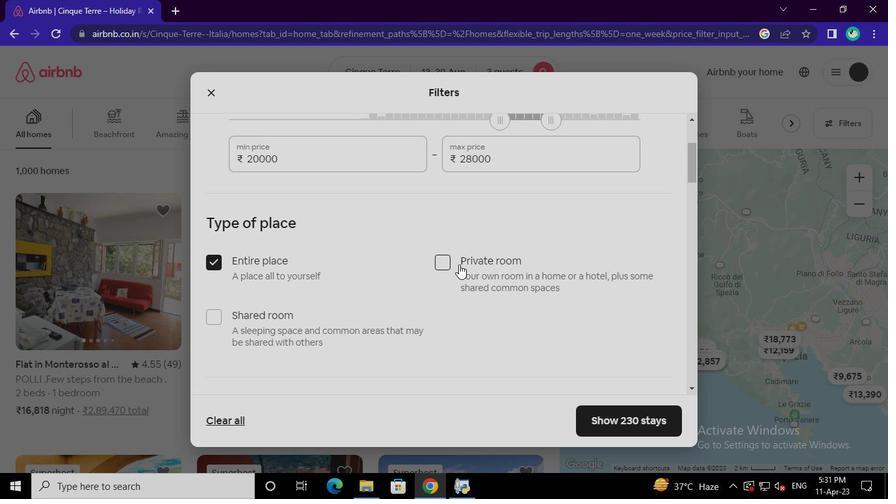
Action: Mouse moved to (279, 284)
Screenshot: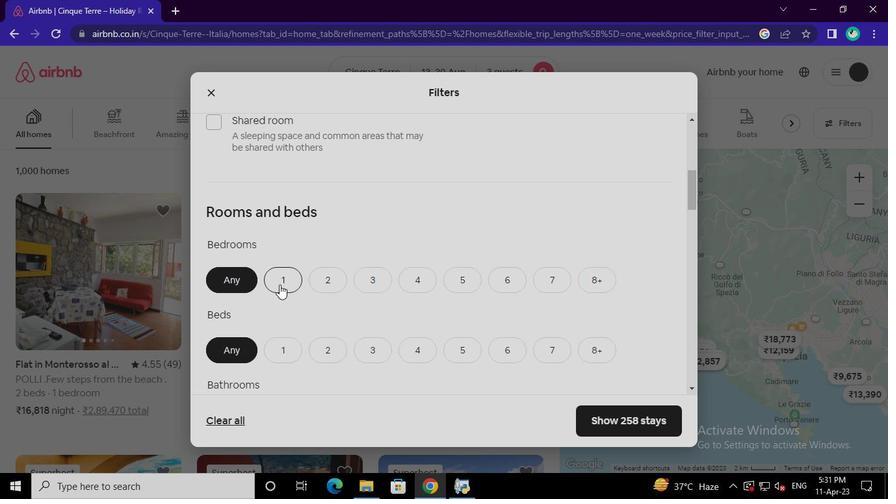 
Action: Mouse pressed left at (279, 284)
Screenshot: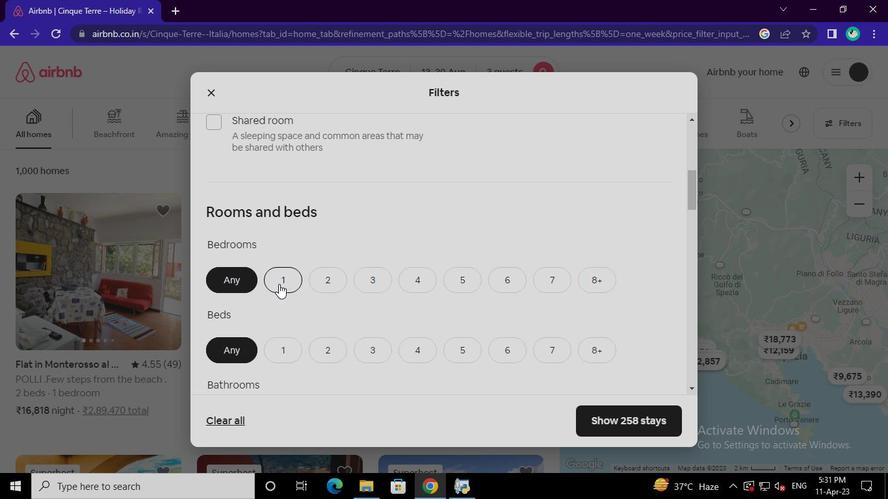 
Action: Mouse moved to (331, 223)
Screenshot: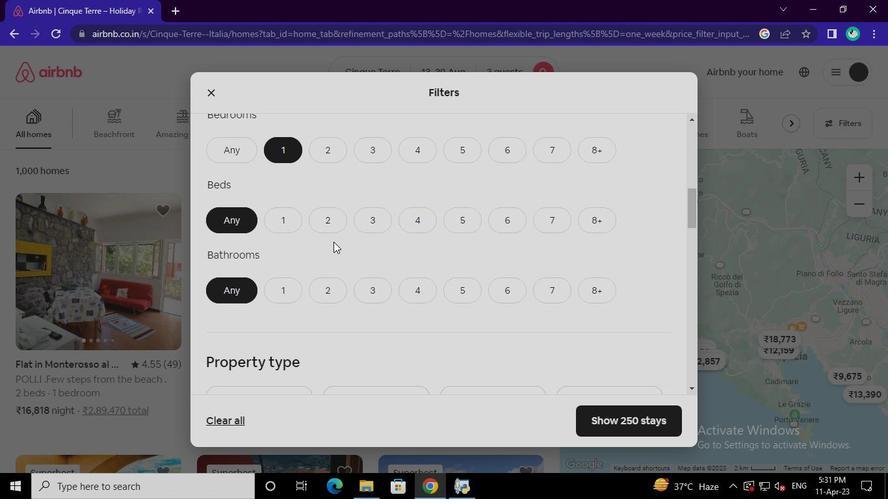 
Action: Mouse pressed left at (331, 223)
Screenshot: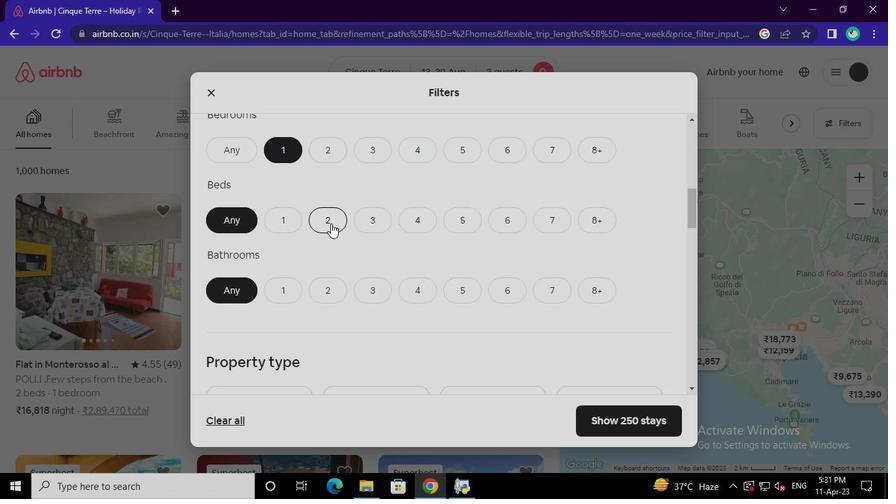 
Action: Mouse moved to (286, 286)
Screenshot: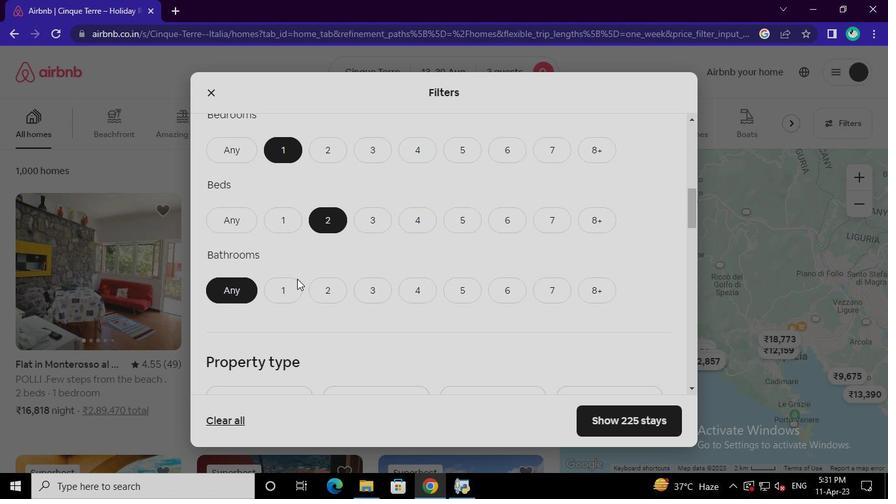 
Action: Mouse pressed left at (286, 286)
Screenshot: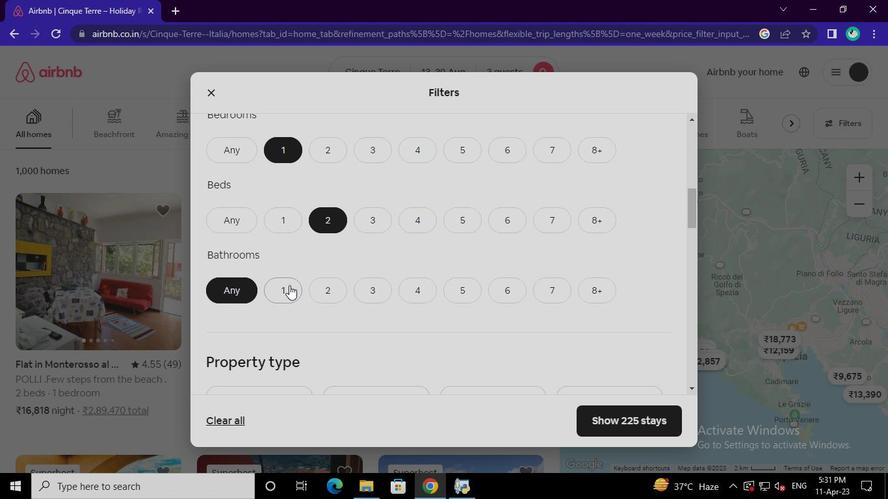 
Action: Mouse moved to (346, 296)
Screenshot: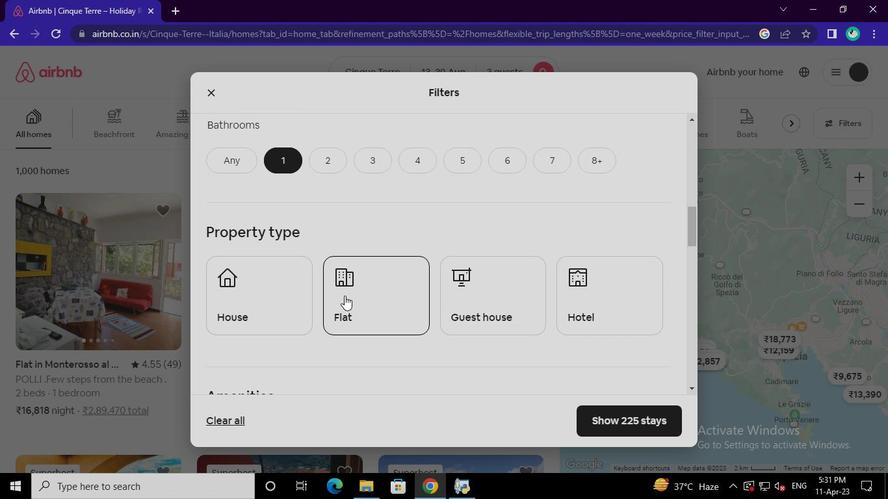 
Action: Mouse pressed left at (346, 296)
Screenshot: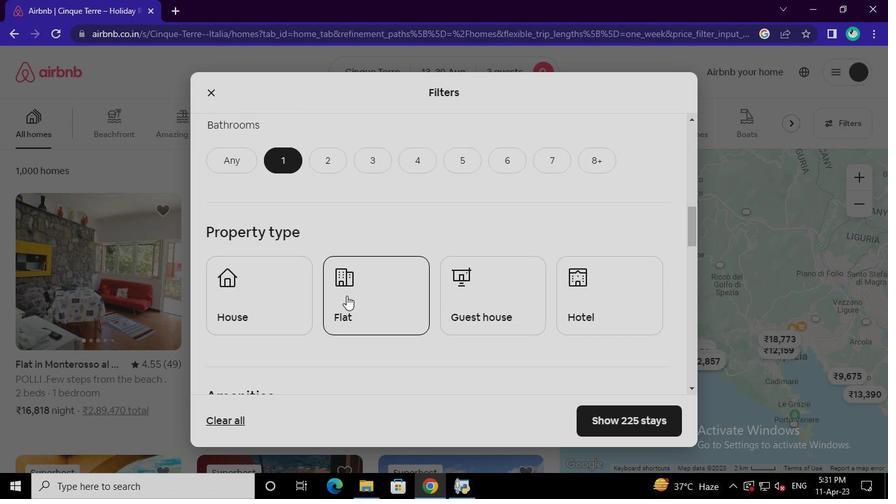 
Action: Mouse moved to (256, 301)
Screenshot: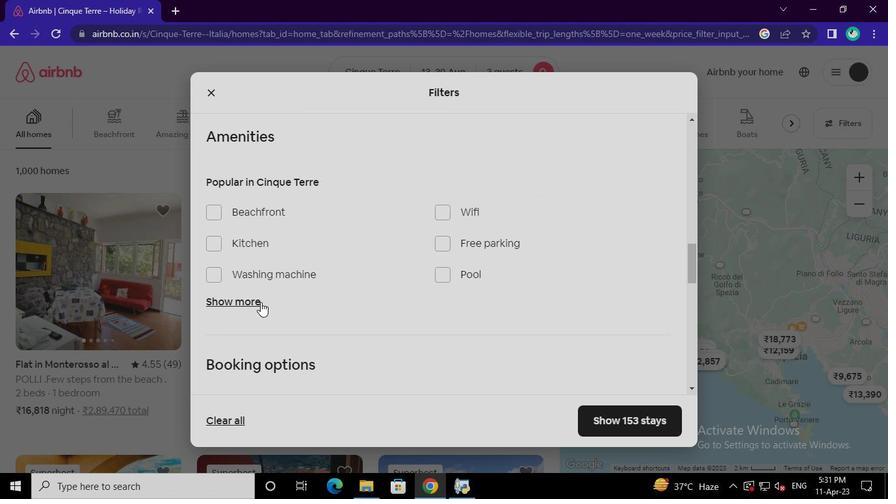 
Action: Mouse pressed left at (256, 301)
Screenshot: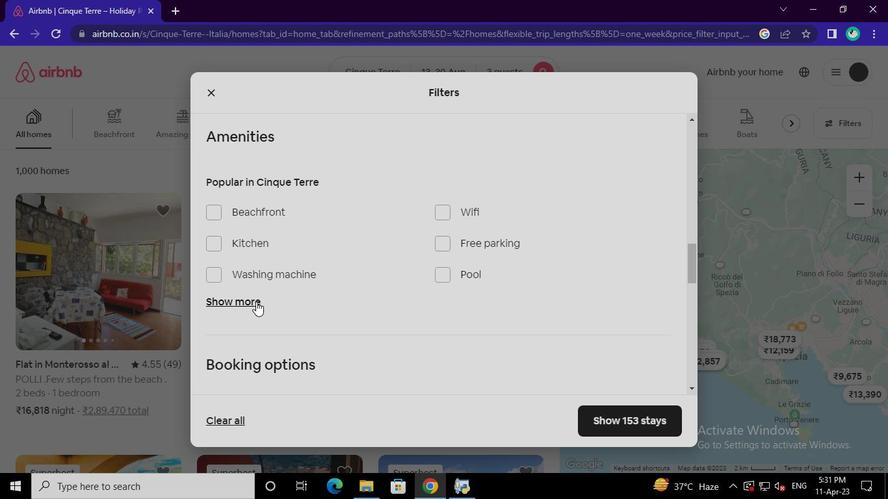 
Action: Mouse moved to (458, 215)
Screenshot: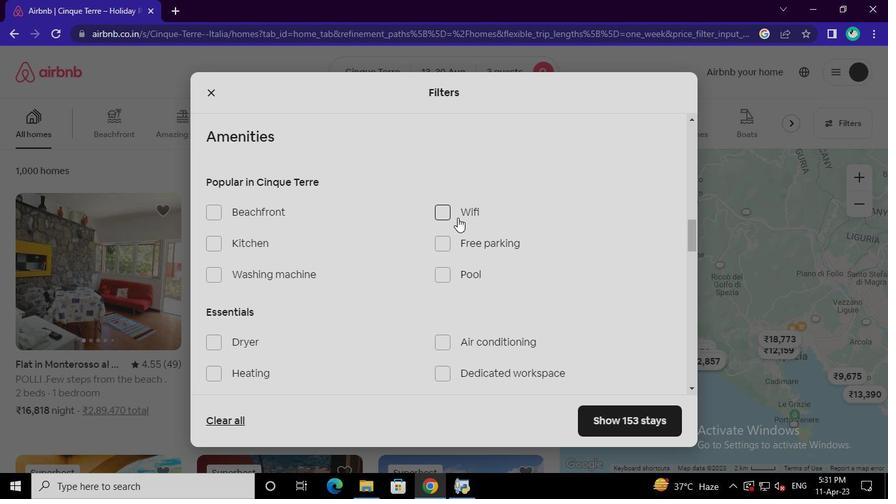 
Action: Mouse pressed left at (458, 215)
Screenshot: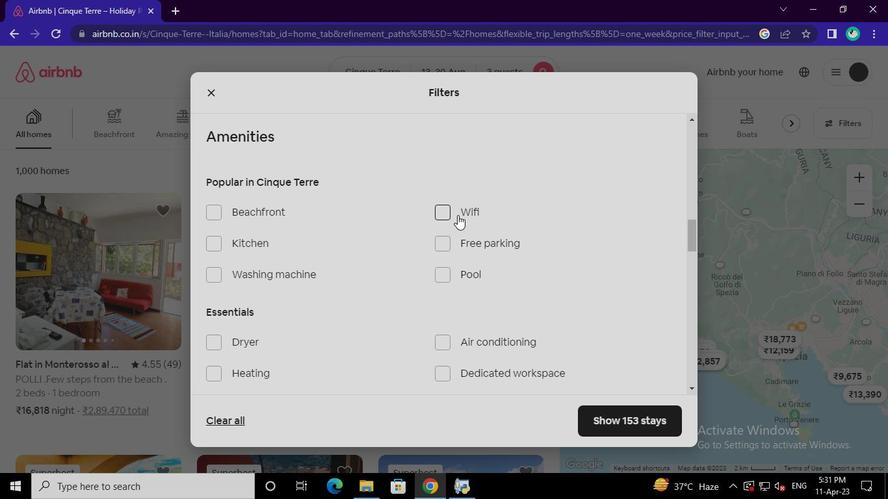 
Action: Mouse moved to (452, 274)
Screenshot: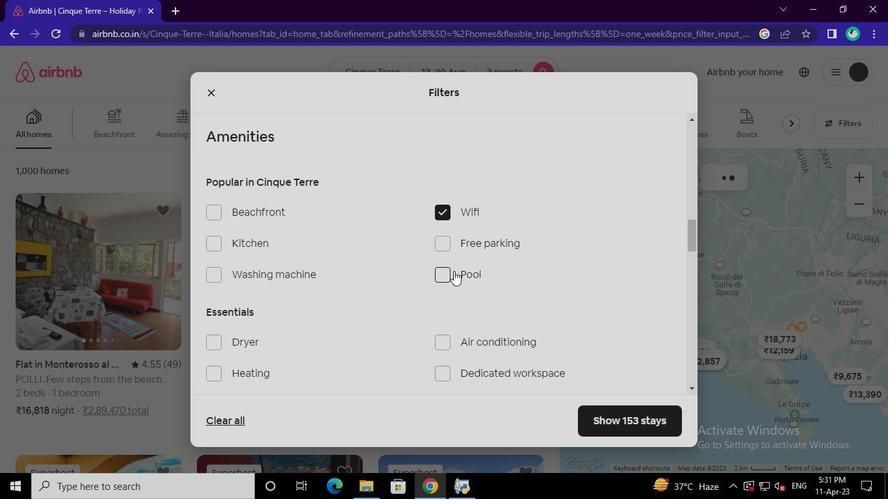 
Action: Mouse pressed left at (452, 274)
Screenshot: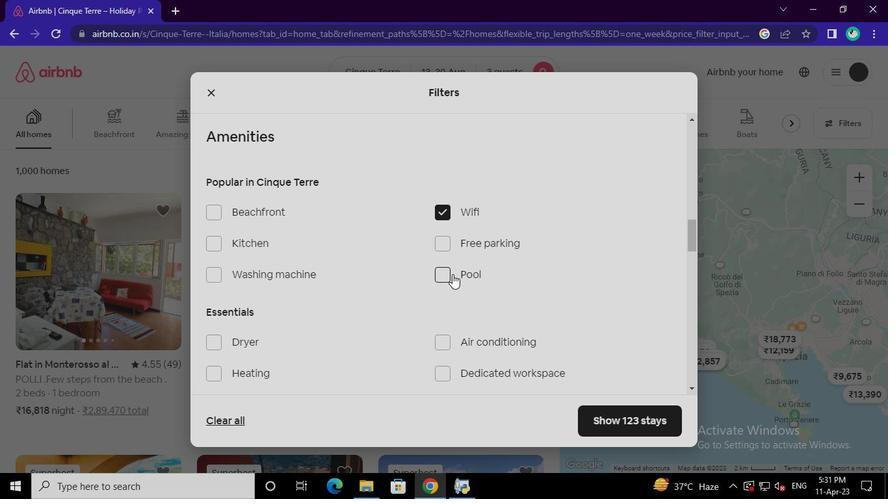 
Action: Mouse moved to (456, 301)
Screenshot: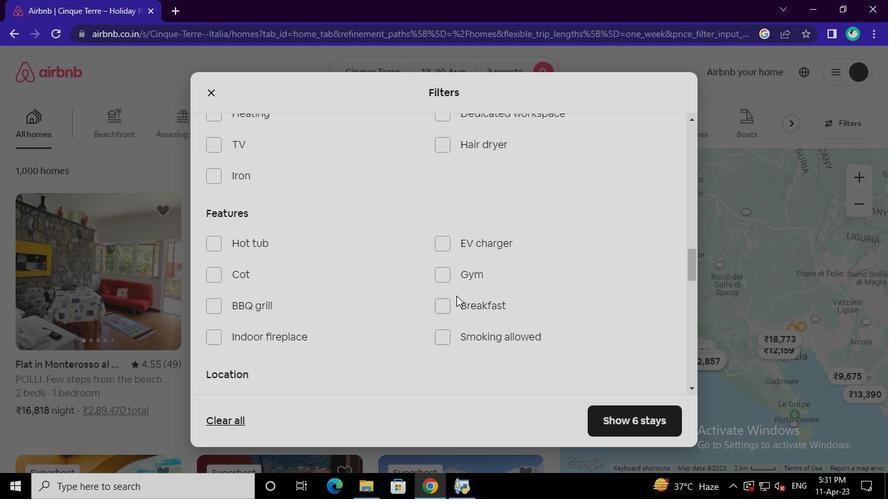 
Action: Mouse pressed left at (456, 301)
Screenshot: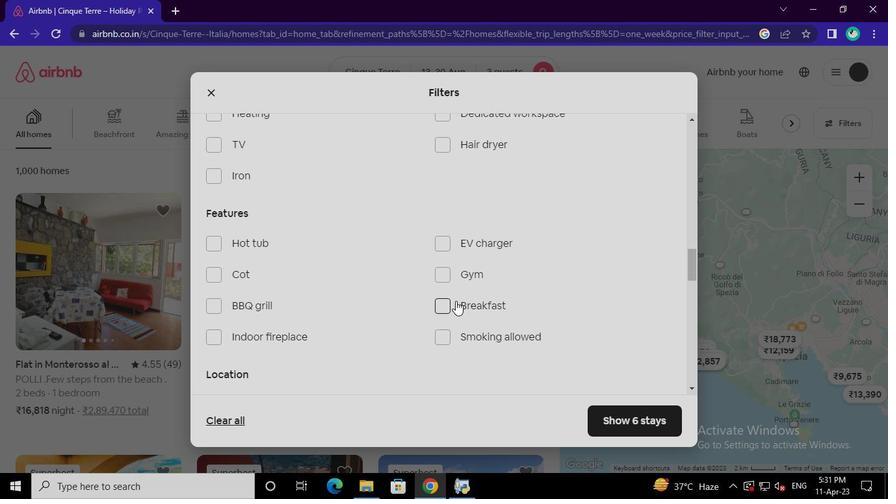 
Action: Mouse moved to (634, 327)
Screenshot: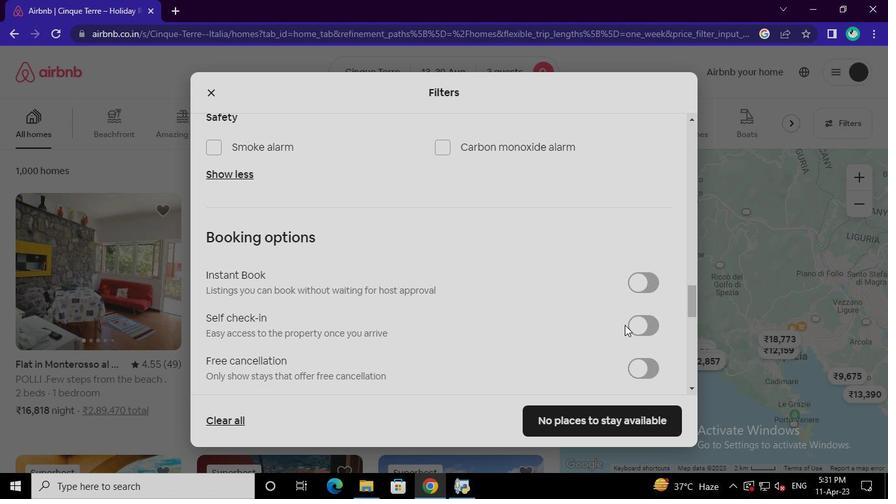 
Action: Mouse pressed left at (634, 327)
Screenshot: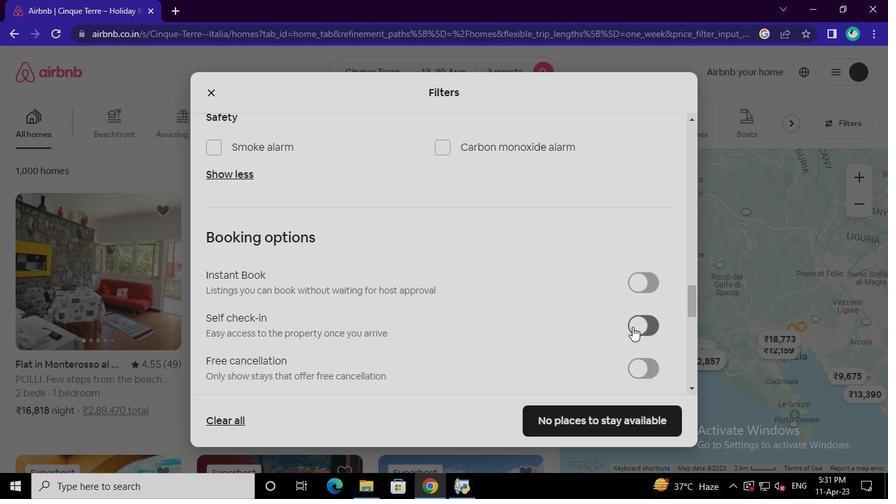 
Action: Mouse moved to (255, 299)
Screenshot: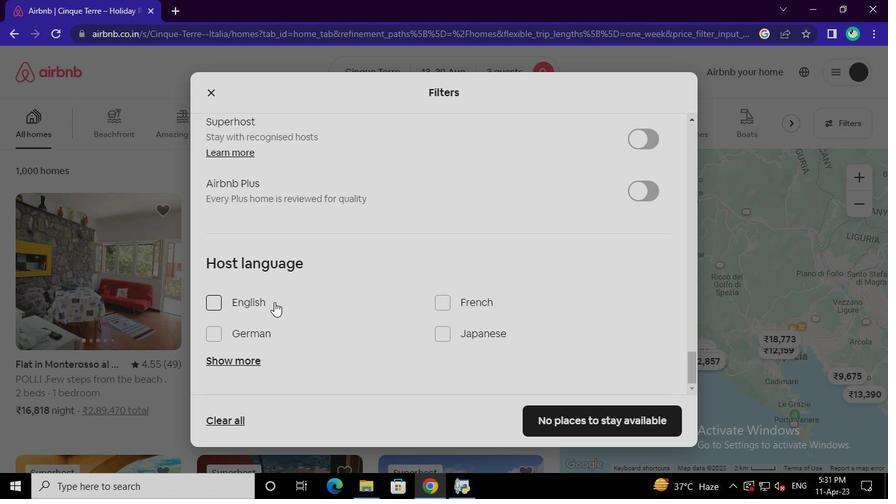 
Action: Mouse pressed left at (255, 299)
Screenshot: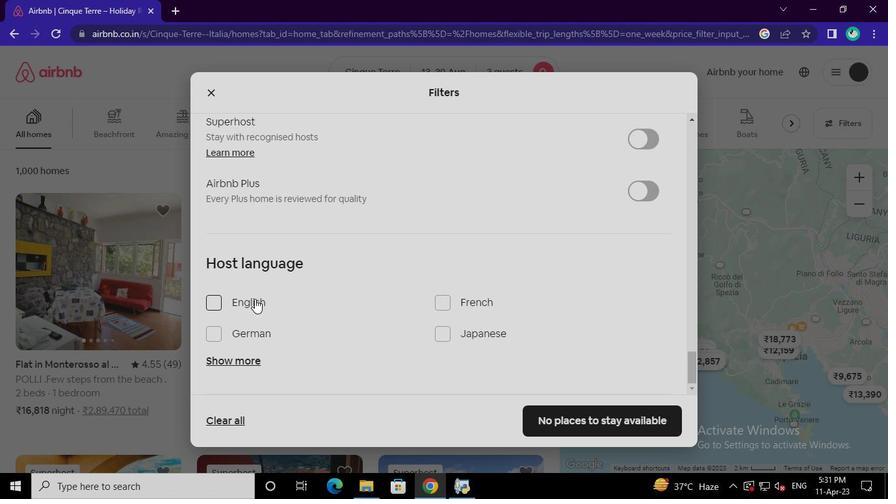 
Action: Mouse moved to (550, 412)
Screenshot: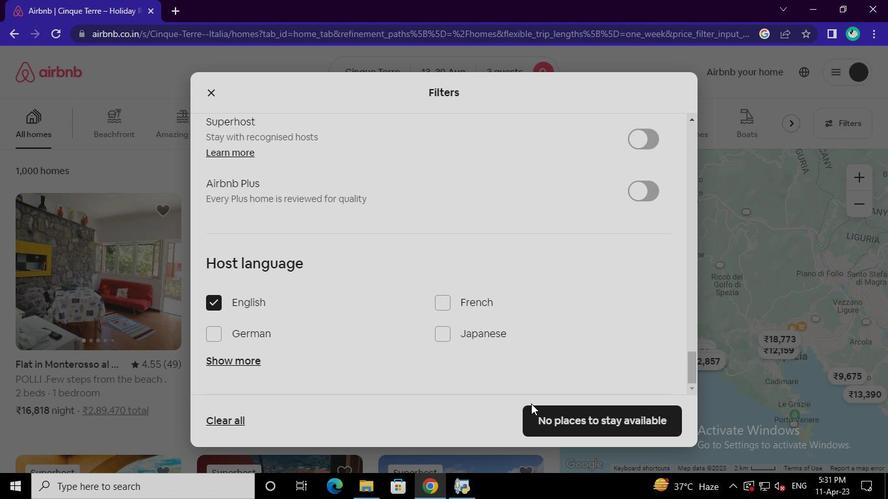 
Action: Mouse pressed left at (550, 412)
Screenshot: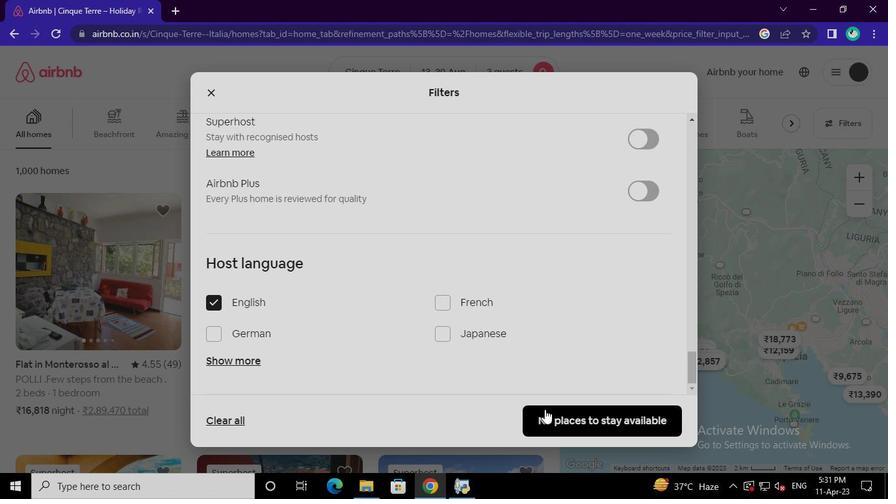 
Action: Mouse moved to (465, 491)
Screenshot: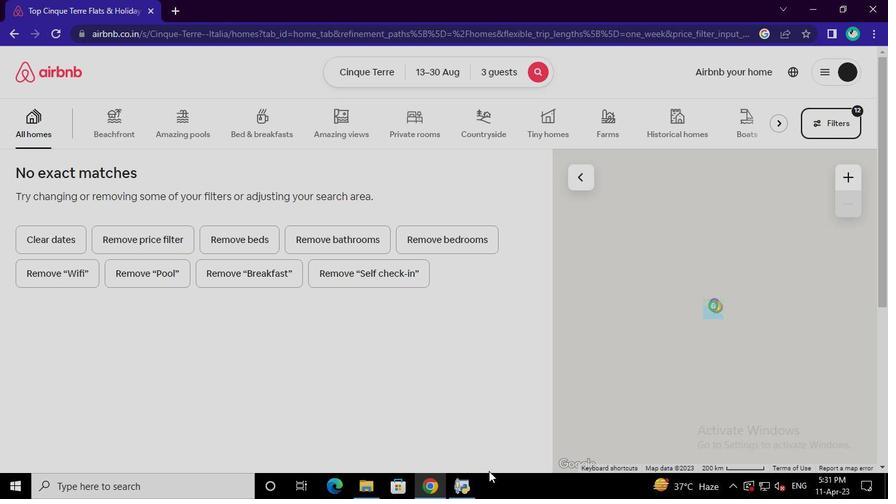 
Action: Mouse pressed left at (465, 491)
Screenshot: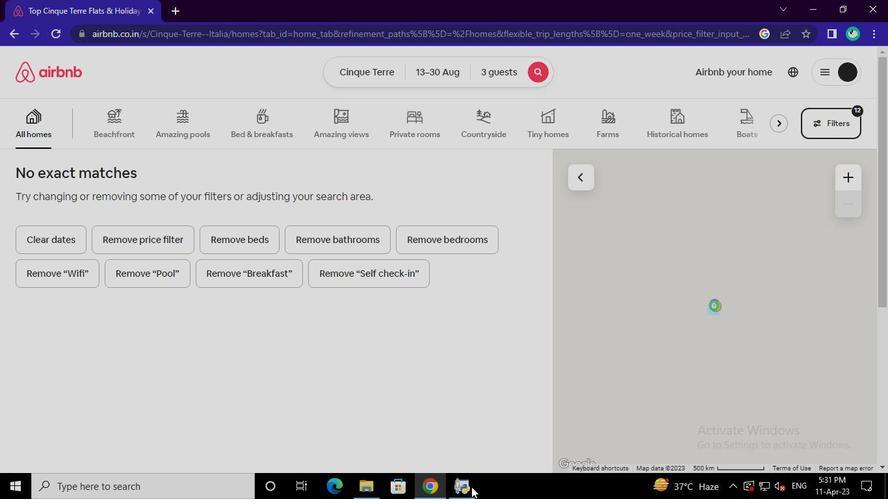 
Action: Mouse moved to (700, 74)
Screenshot: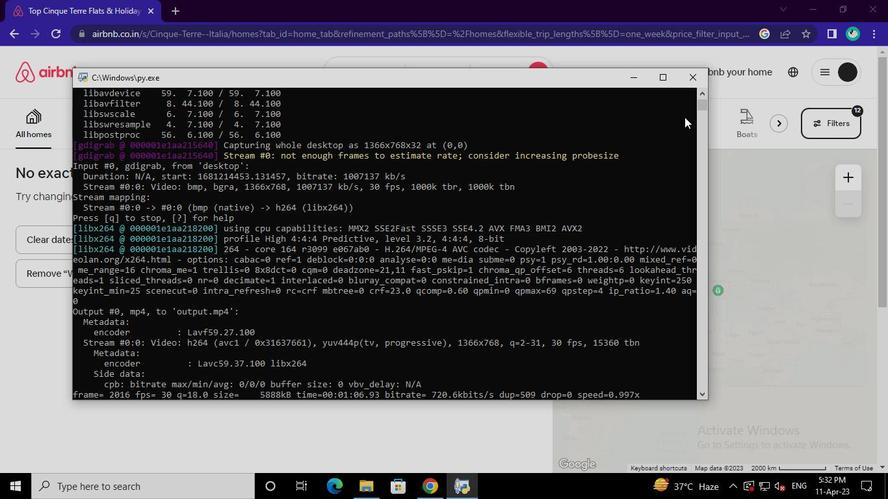 
Action: Mouse pressed left at (700, 74)
Screenshot: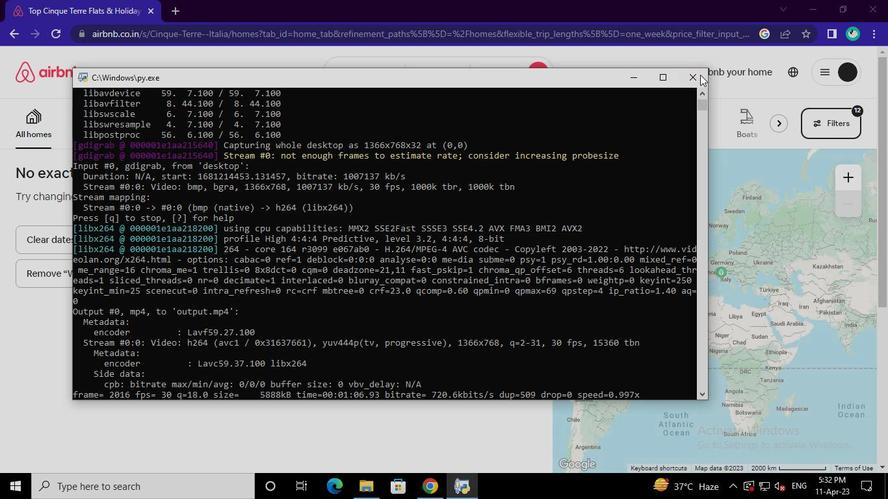 
